 Task: Search one way flight ticket for 4 adults, 1 infant in seat and 1 infant on lap in premium economy from Sitka: Sitka Rocky Gutierrez Airport to Indianapolis: Indianapolis International Airport on 8-5-2023. Choice of flights is Delta. Number of bags: 5 checked bags. Price is upto 20000. Outbound departure time preference is 18:30.
Action: Mouse moved to (329, 283)
Screenshot: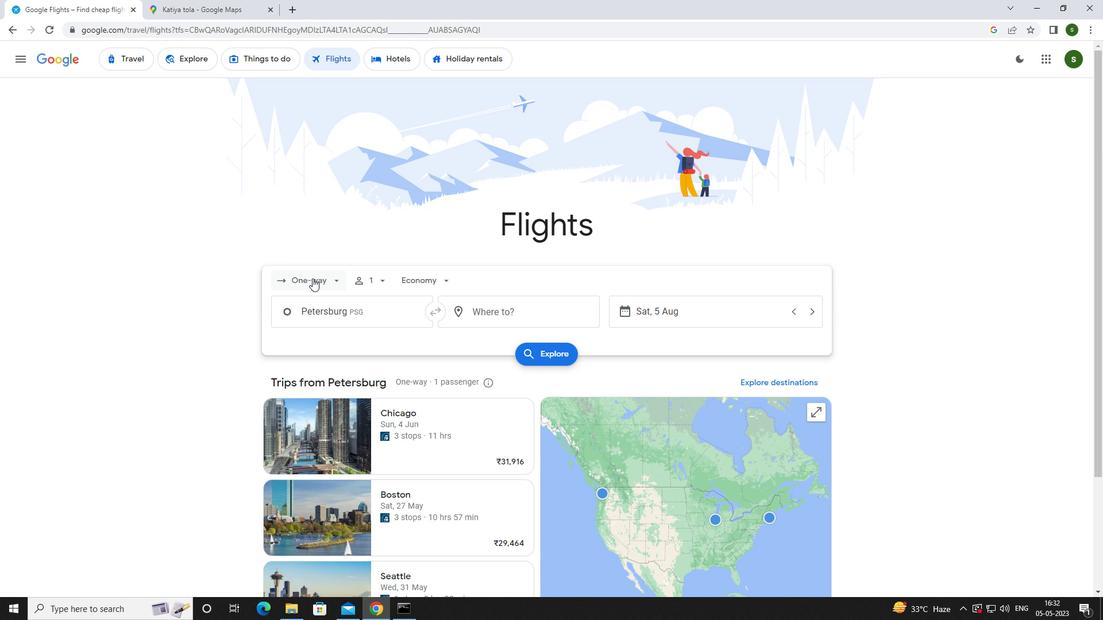 
Action: Mouse pressed left at (329, 283)
Screenshot: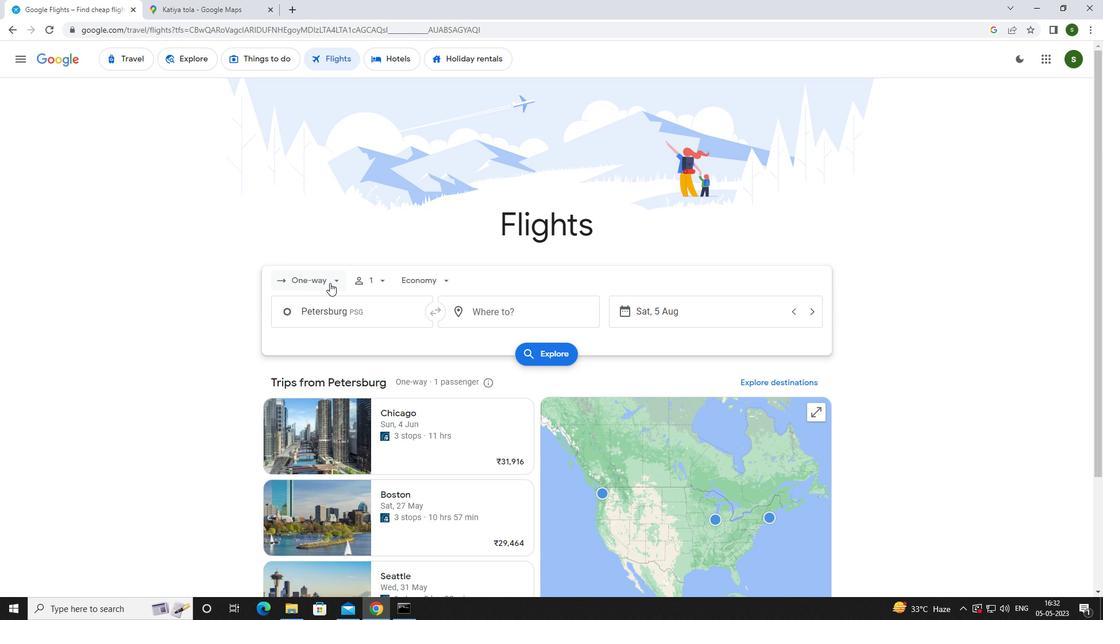 
Action: Mouse moved to (332, 330)
Screenshot: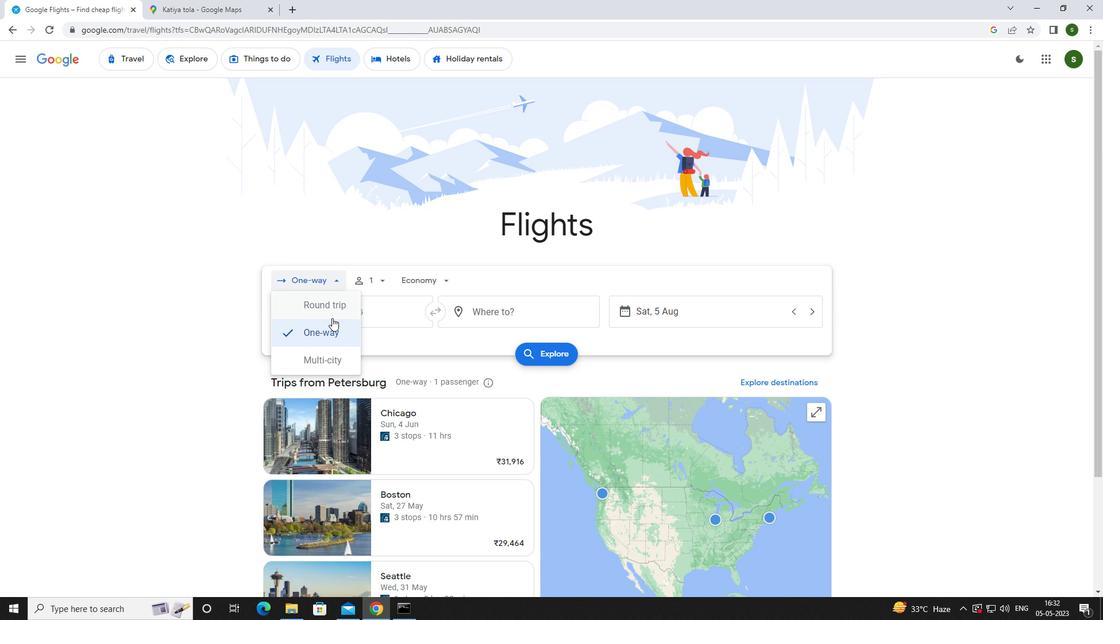 
Action: Mouse pressed left at (332, 330)
Screenshot: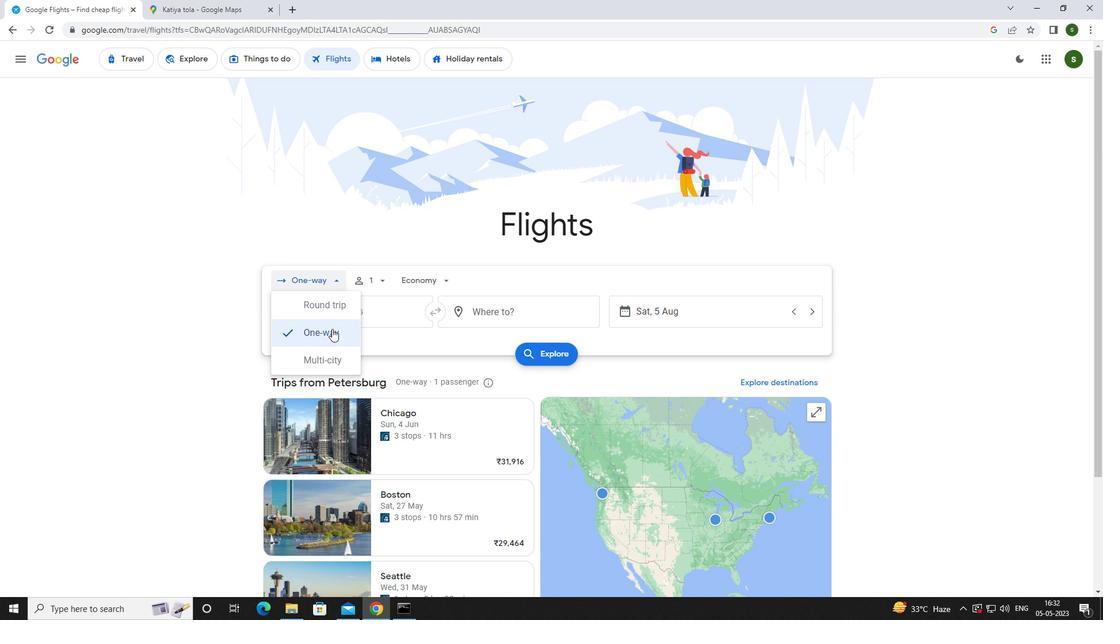
Action: Mouse moved to (378, 278)
Screenshot: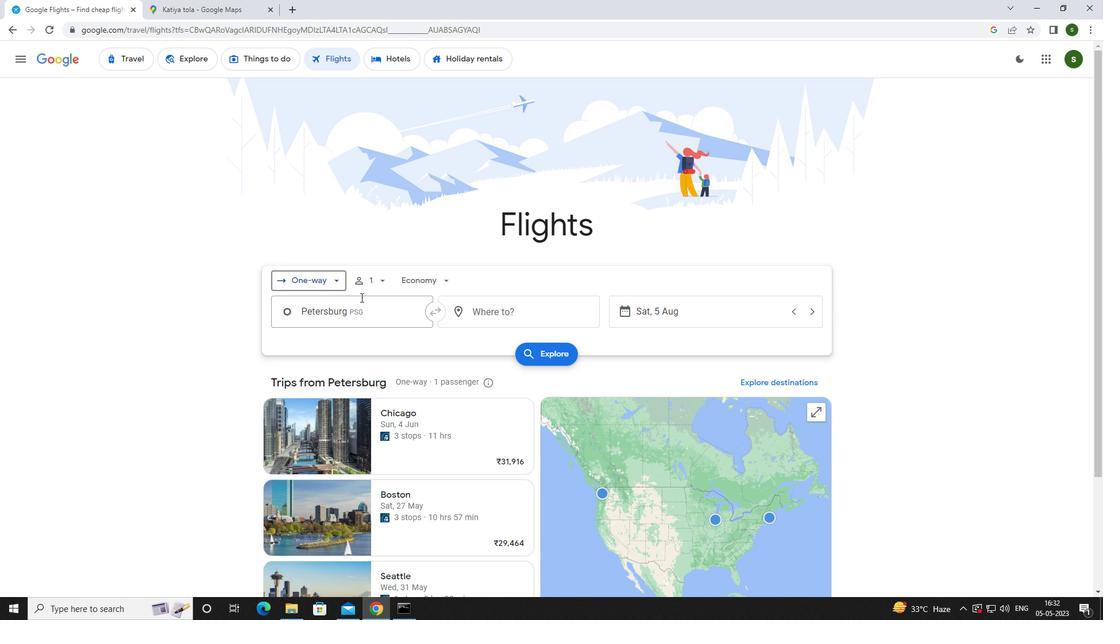 
Action: Mouse pressed left at (378, 278)
Screenshot: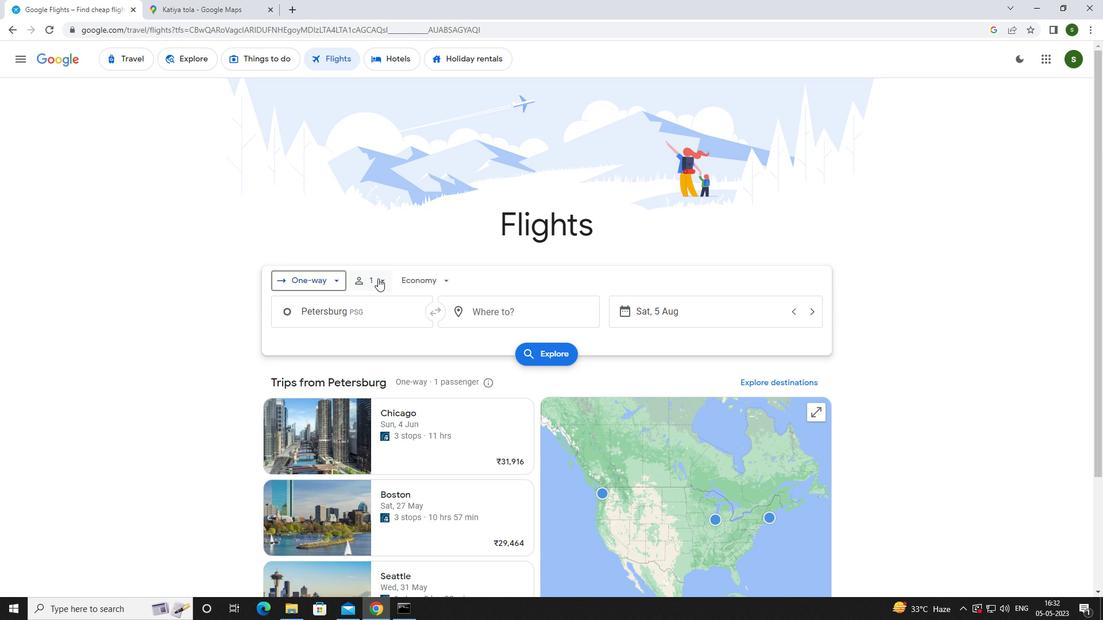 
Action: Mouse moved to (472, 306)
Screenshot: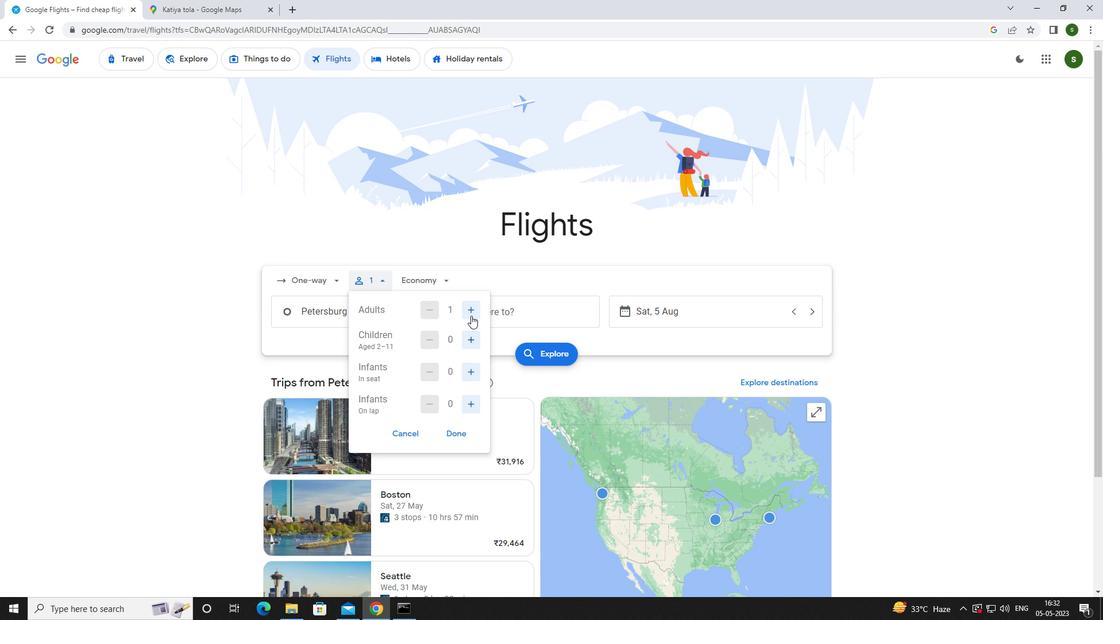 
Action: Mouse pressed left at (472, 306)
Screenshot: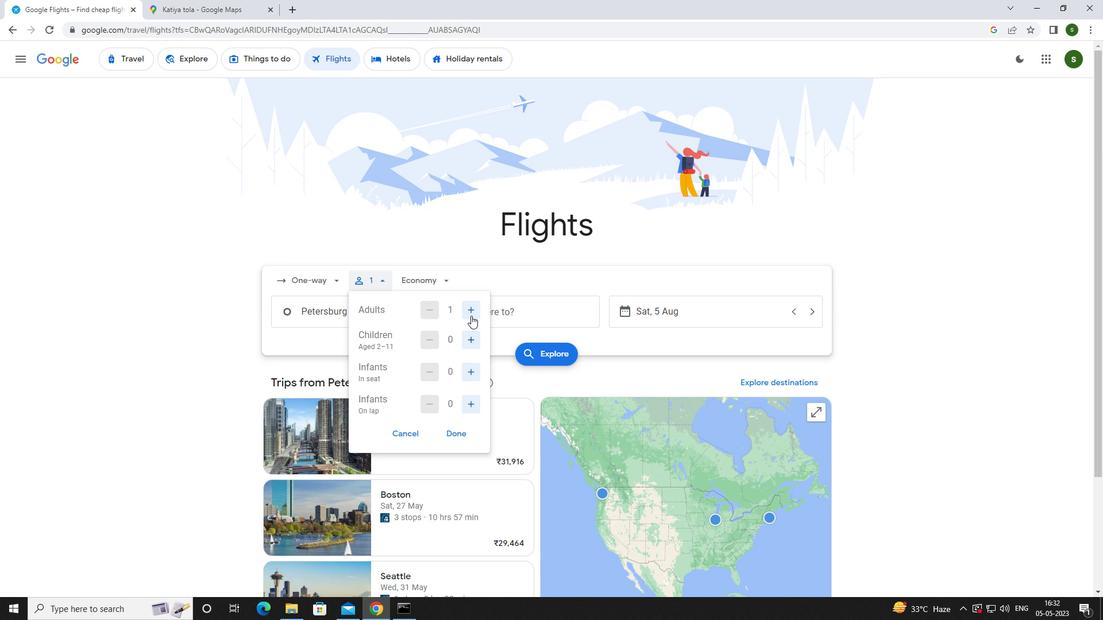 
Action: Mouse pressed left at (472, 306)
Screenshot: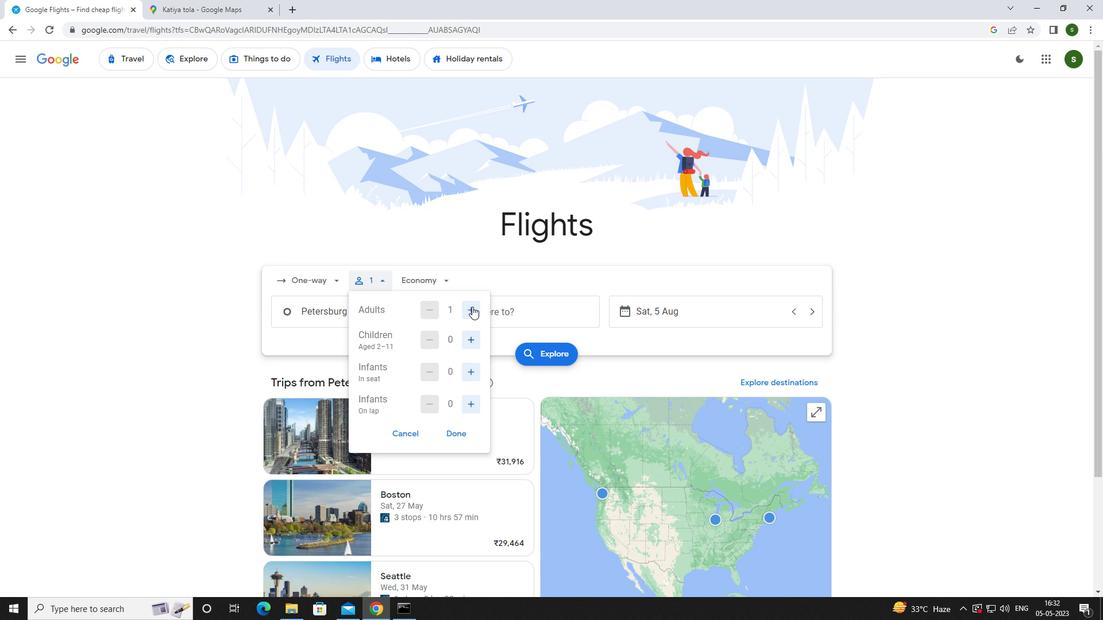 
Action: Mouse moved to (472, 306)
Screenshot: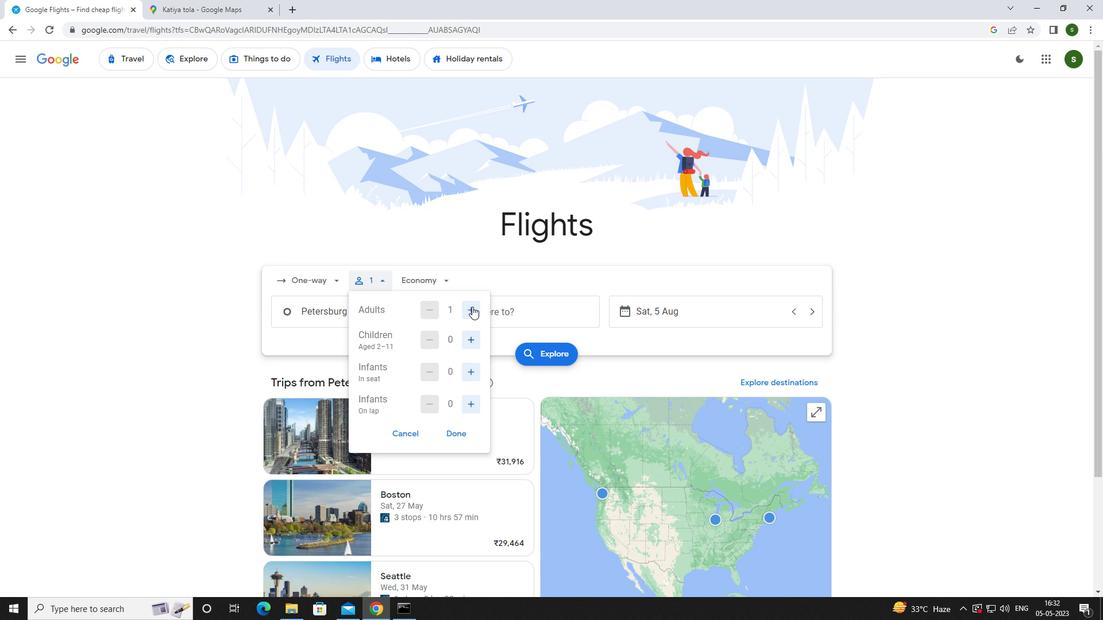 
Action: Mouse pressed left at (472, 306)
Screenshot: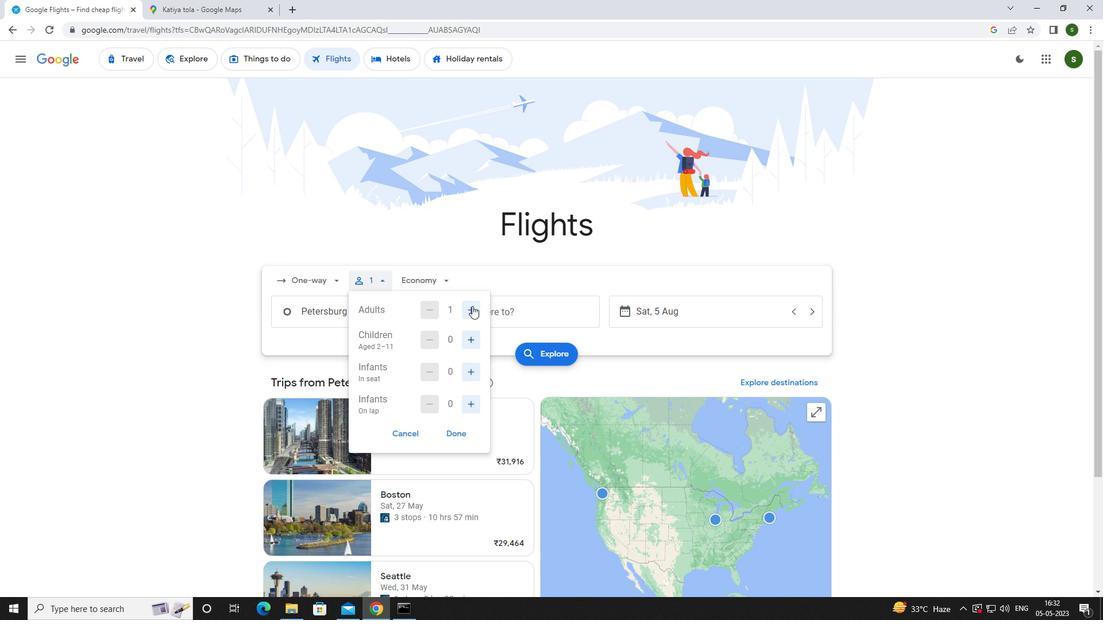 
Action: Mouse moved to (472, 377)
Screenshot: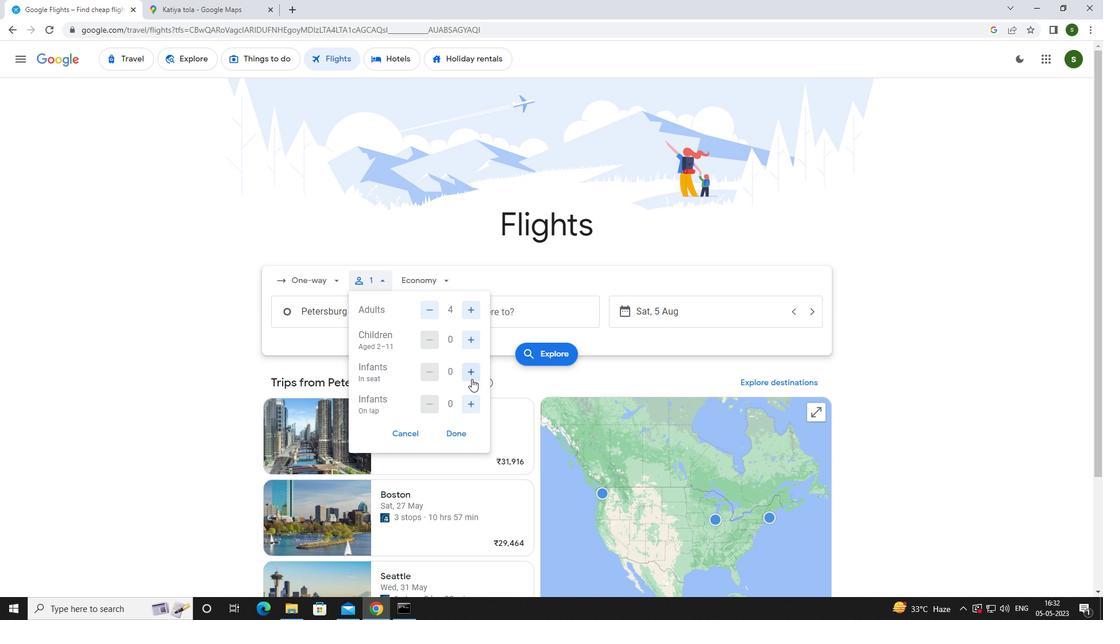 
Action: Mouse pressed left at (472, 377)
Screenshot: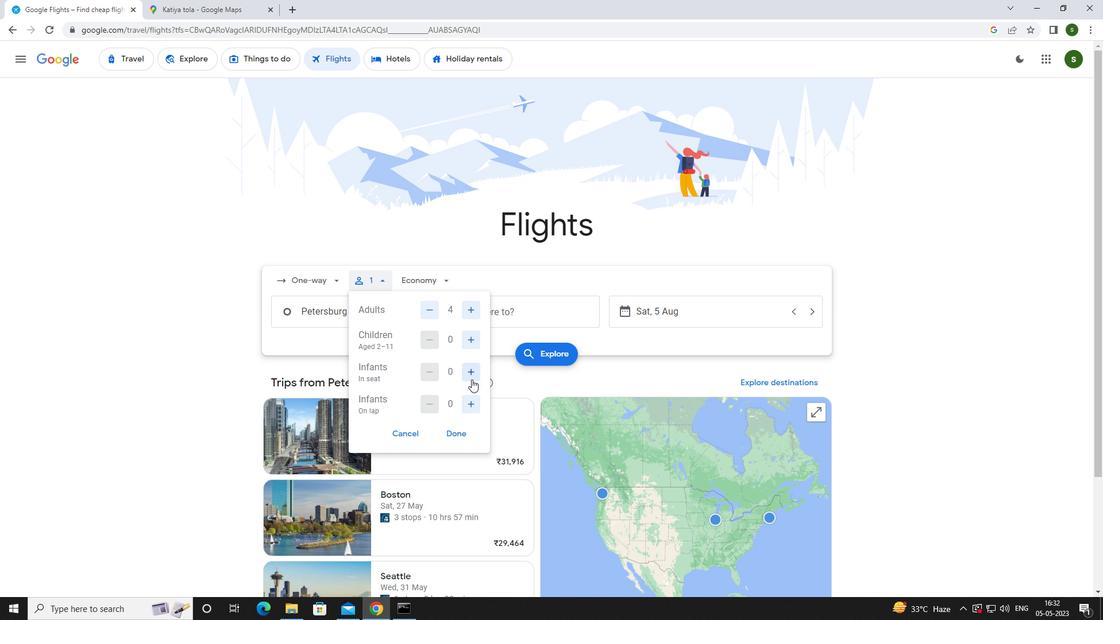 
Action: Mouse moved to (472, 409)
Screenshot: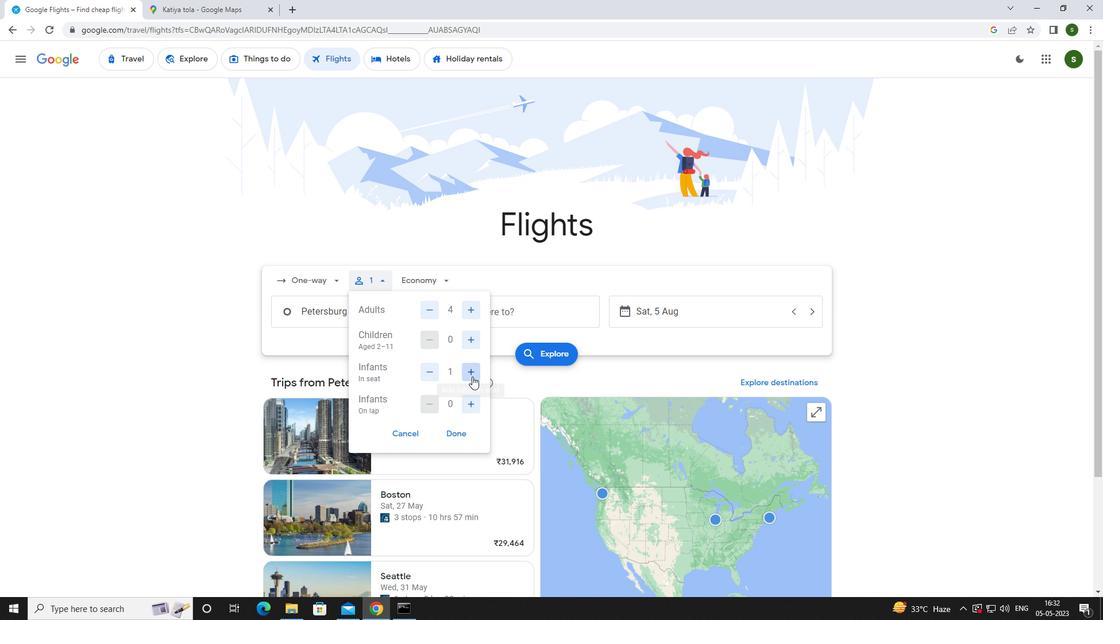 
Action: Mouse pressed left at (472, 409)
Screenshot: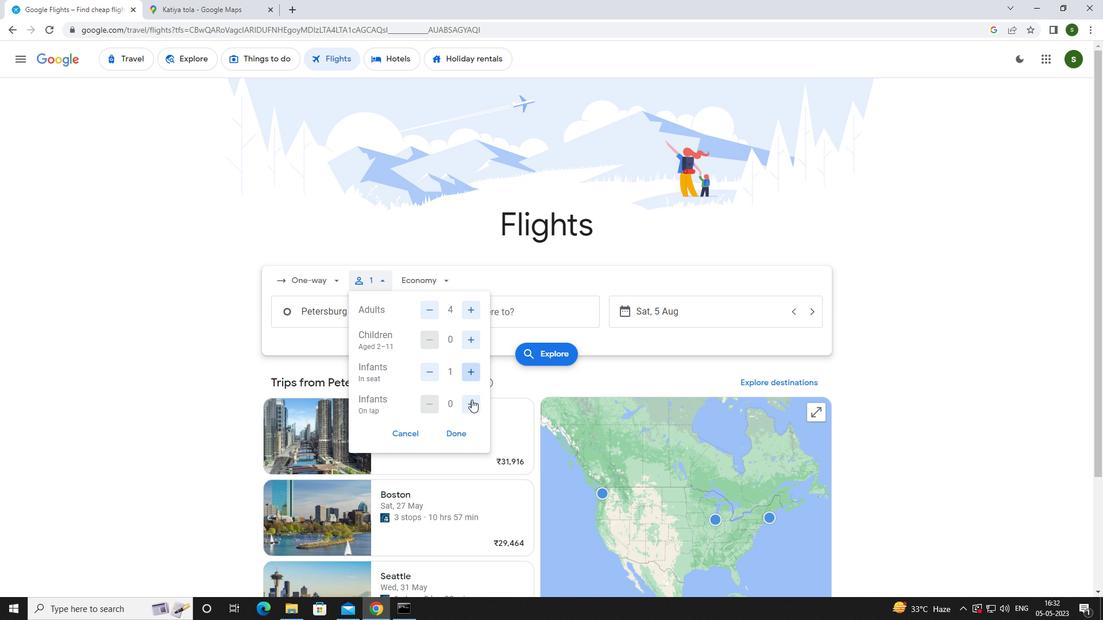 
Action: Mouse moved to (434, 279)
Screenshot: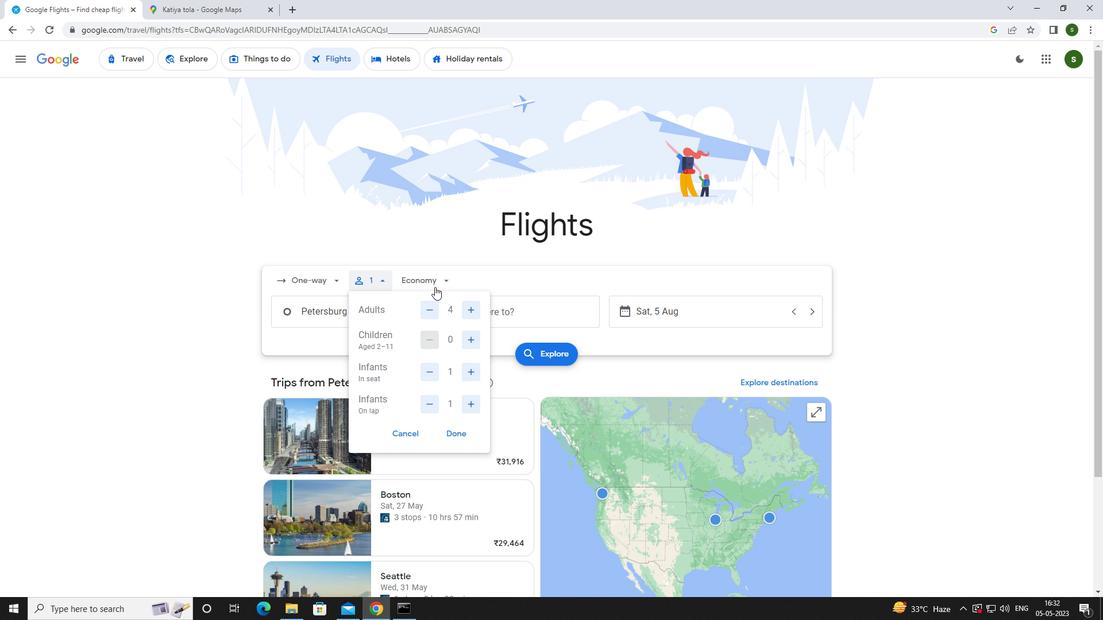 
Action: Mouse pressed left at (434, 279)
Screenshot: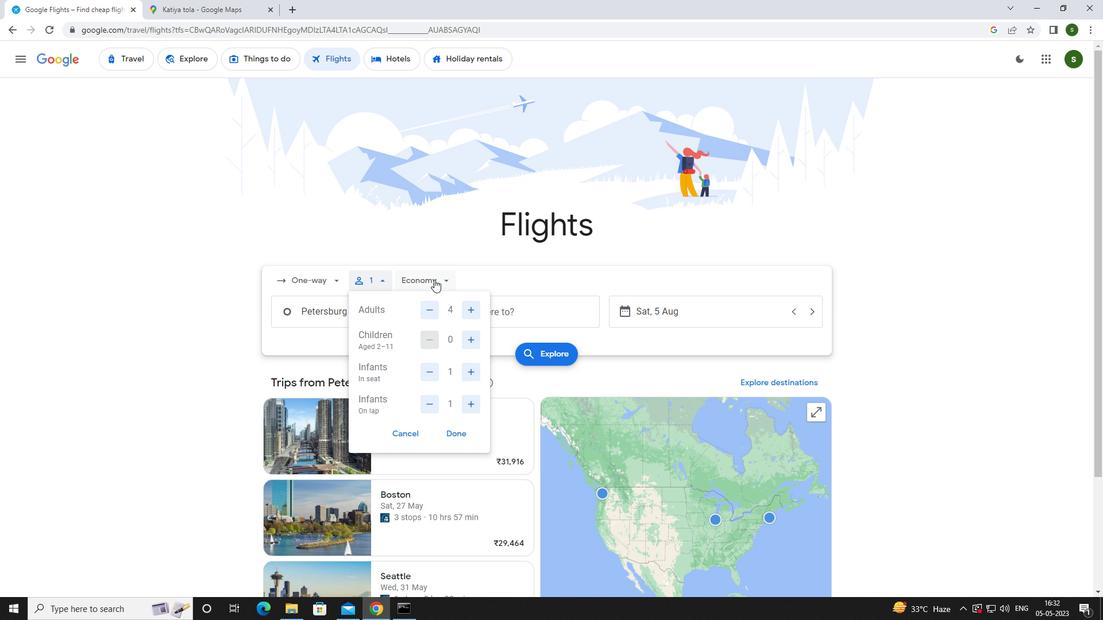 
Action: Mouse moved to (444, 325)
Screenshot: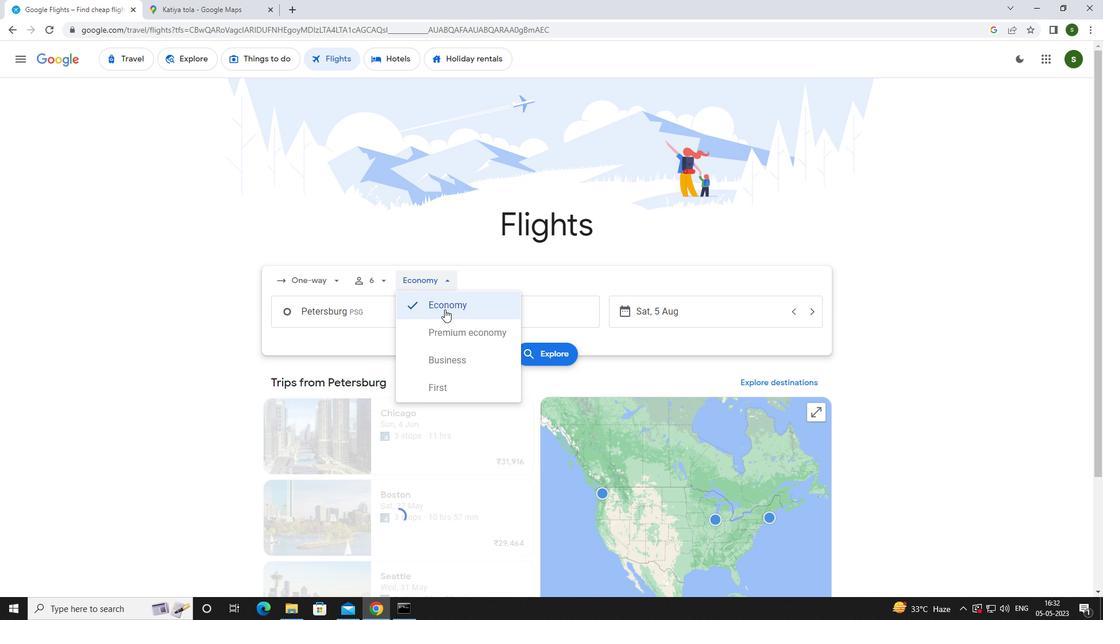 
Action: Mouse pressed left at (444, 325)
Screenshot: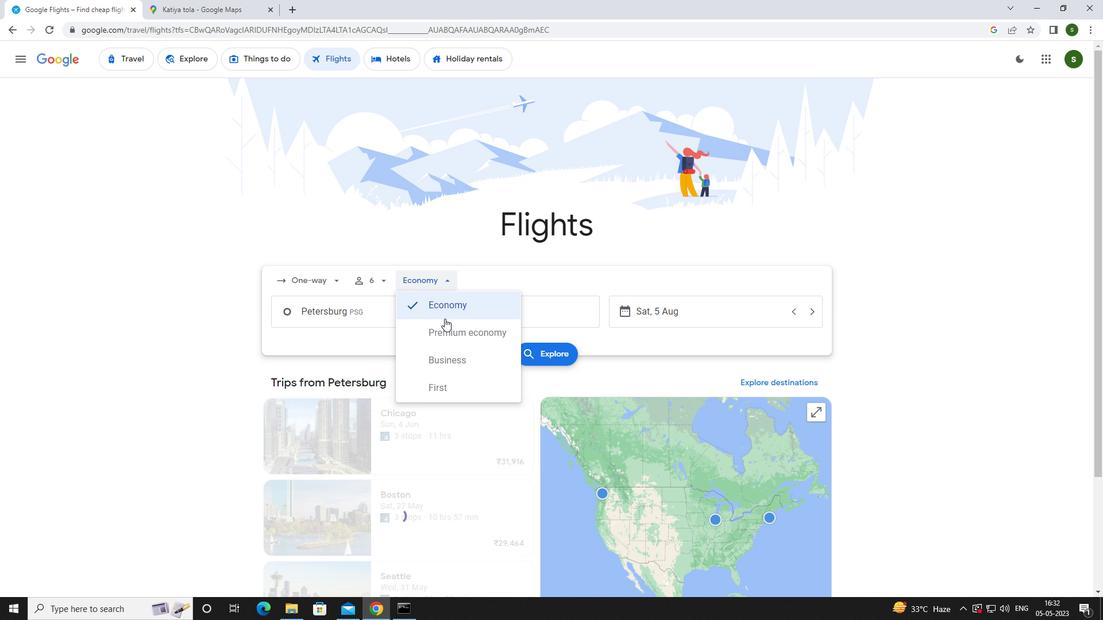 
Action: Mouse moved to (388, 312)
Screenshot: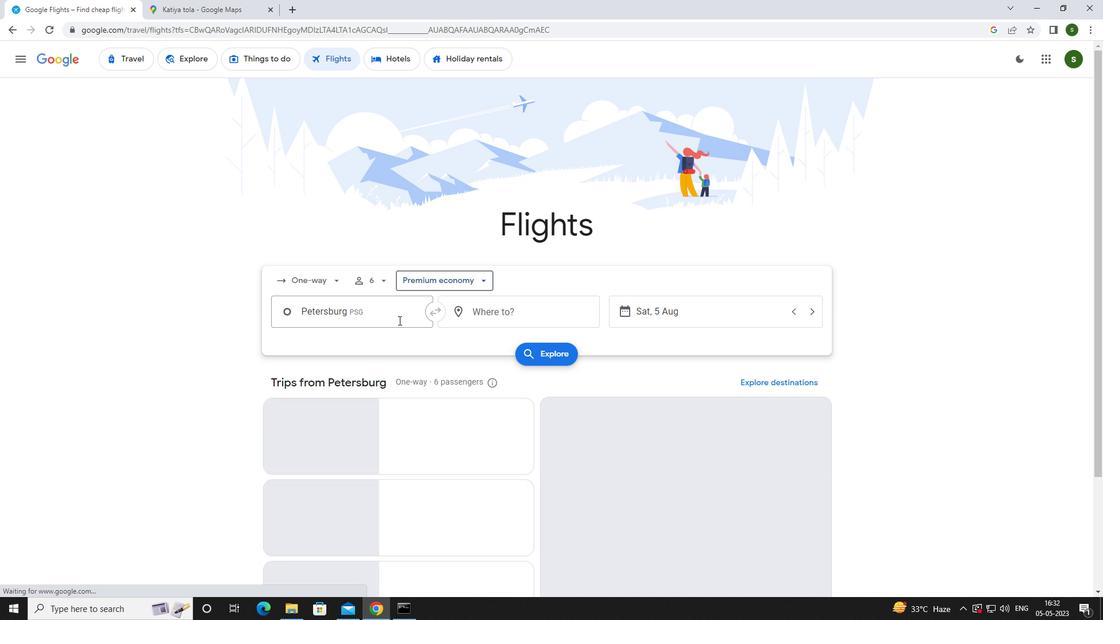 
Action: Mouse pressed left at (388, 312)
Screenshot: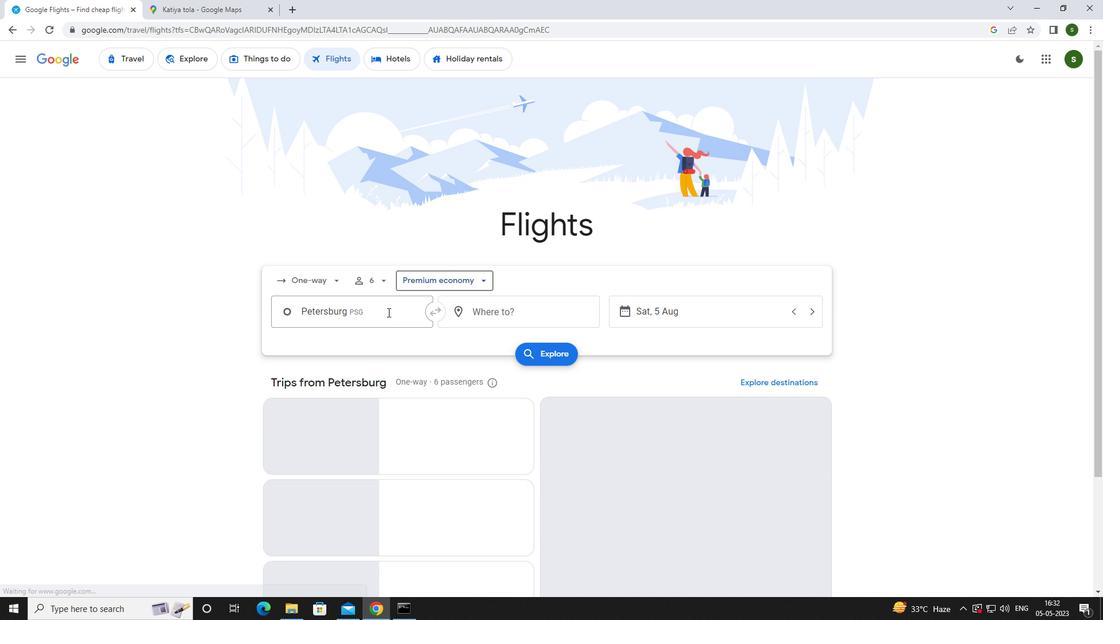 
Action: Key pressed <Key.caps_lock>s<Key.caps_lock>itka<Key.space>
Screenshot: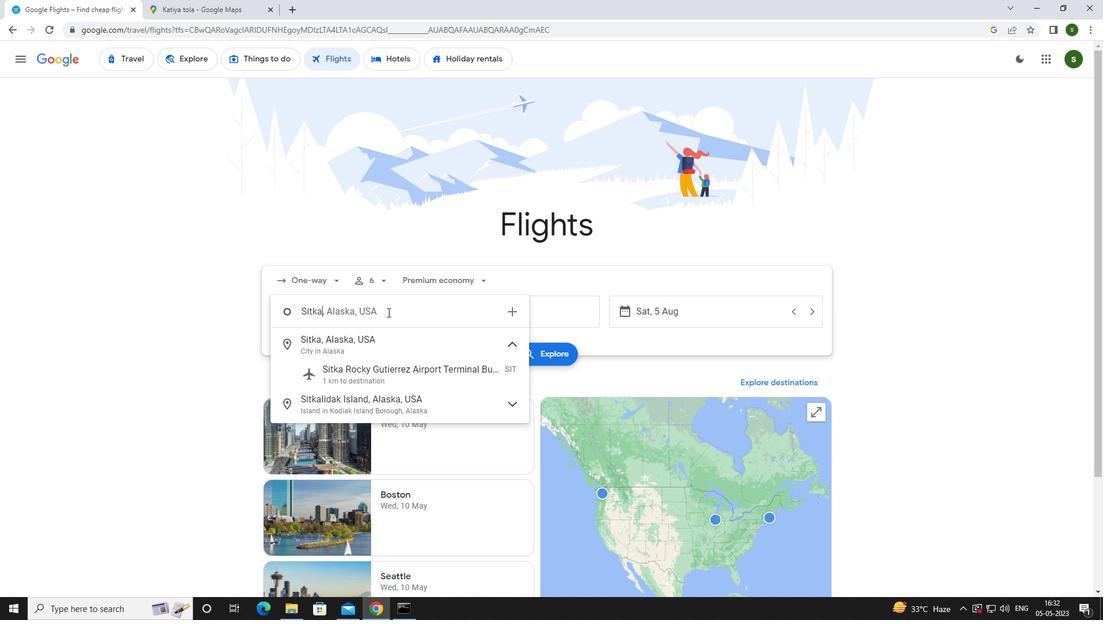 
Action: Mouse moved to (386, 370)
Screenshot: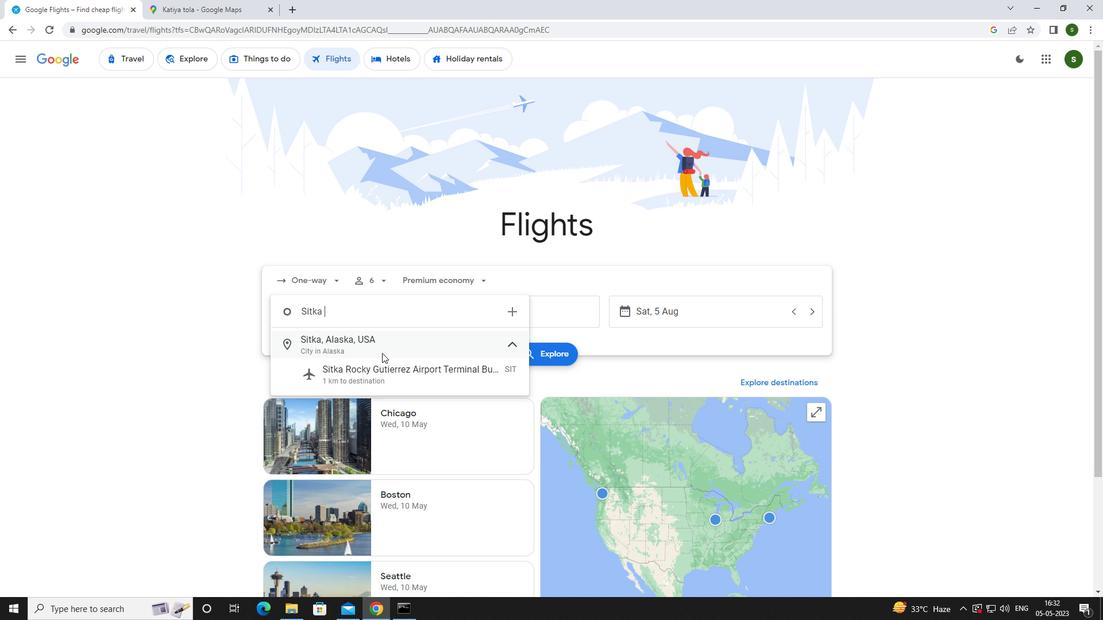 
Action: Mouse pressed left at (386, 370)
Screenshot: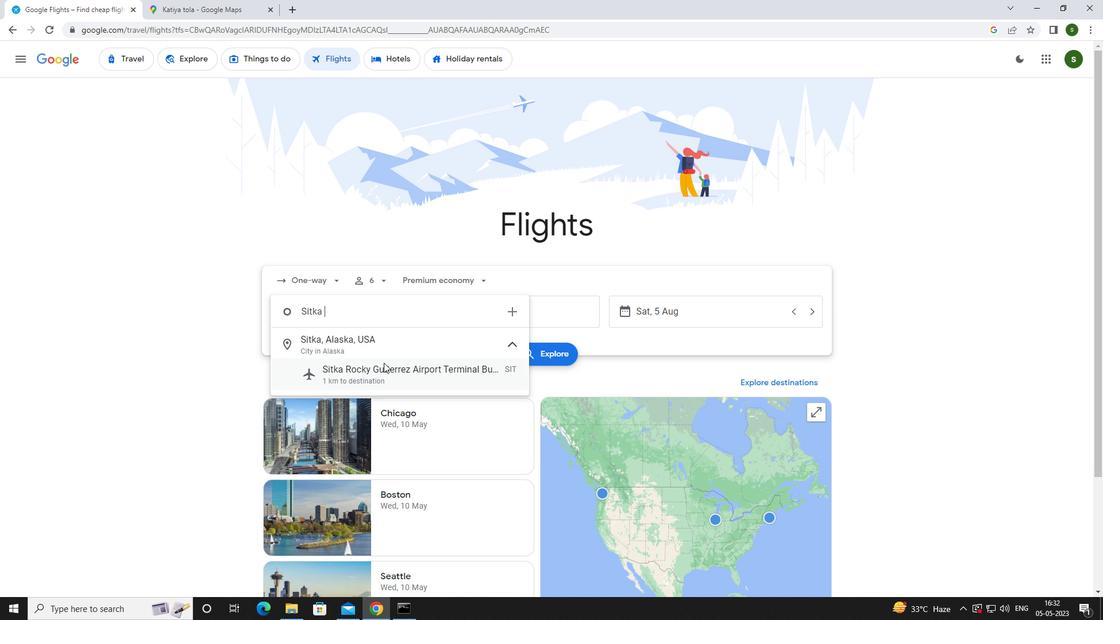 
Action: Mouse moved to (505, 316)
Screenshot: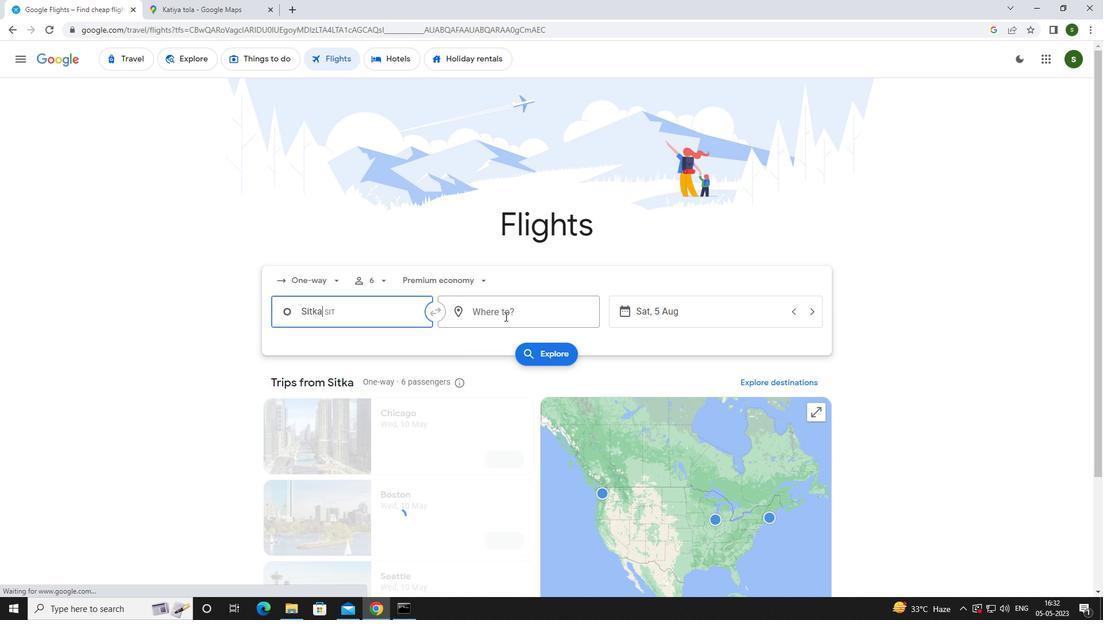 
Action: Mouse pressed left at (505, 316)
Screenshot: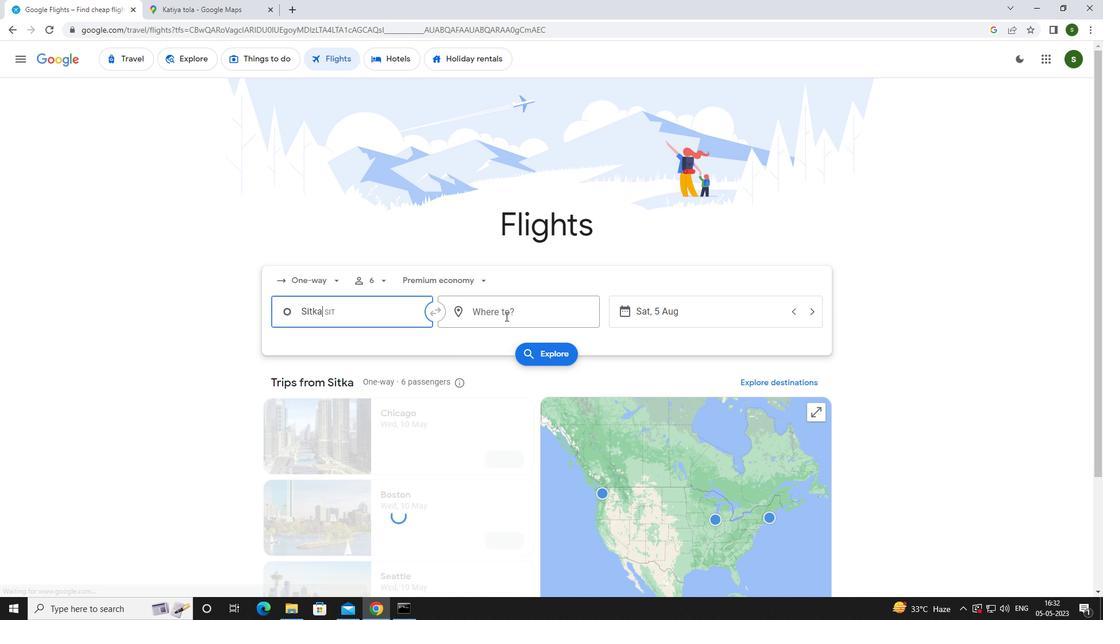 
Action: Mouse moved to (489, 321)
Screenshot: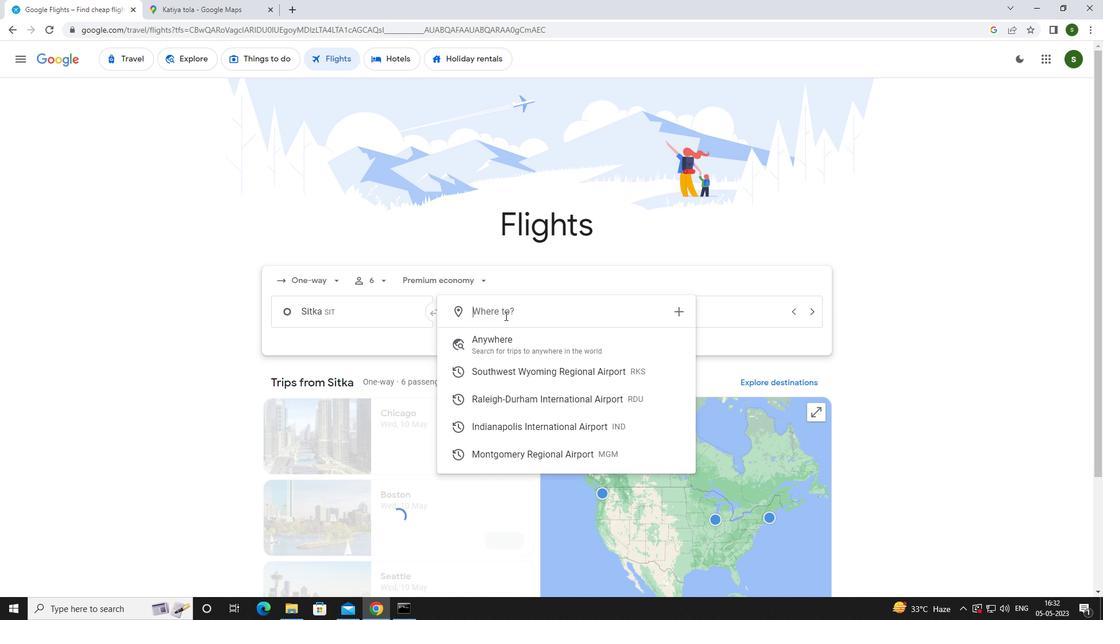 
Action: Key pressed <Key.caps_lock>i<Key.caps_lock>ndianapolis
Screenshot: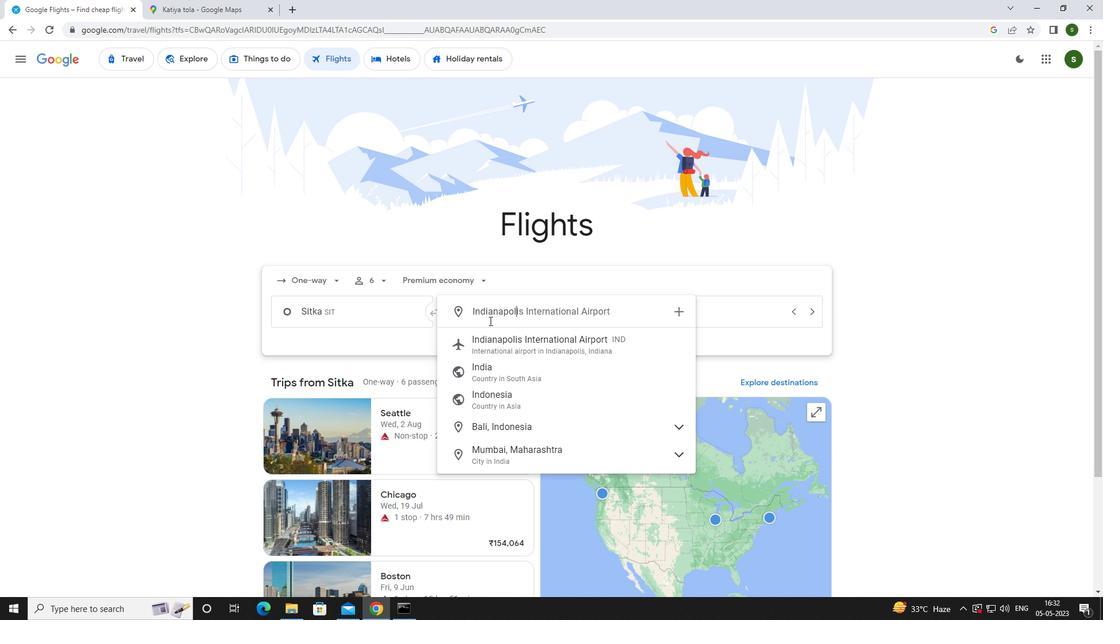 
Action: Mouse moved to (516, 364)
Screenshot: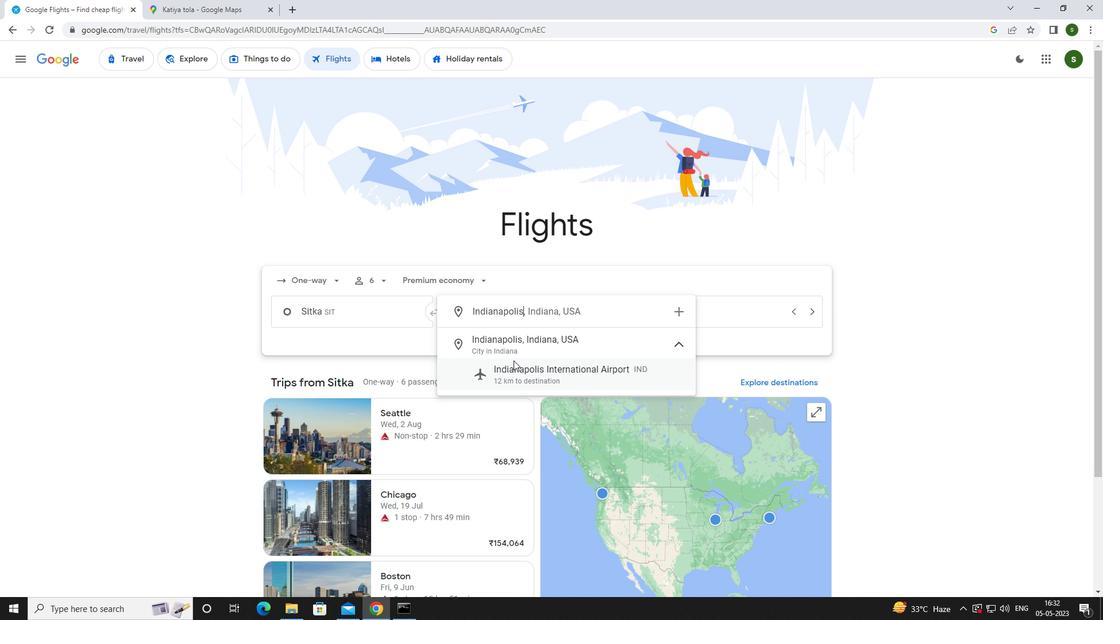 
Action: Mouse pressed left at (516, 364)
Screenshot: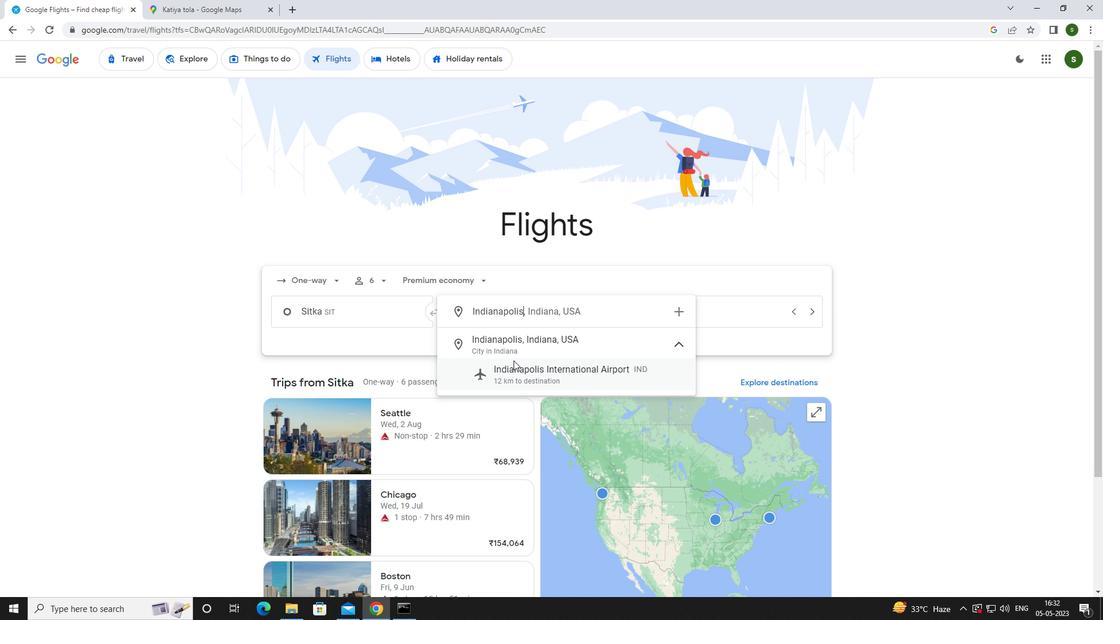 
Action: Mouse moved to (698, 310)
Screenshot: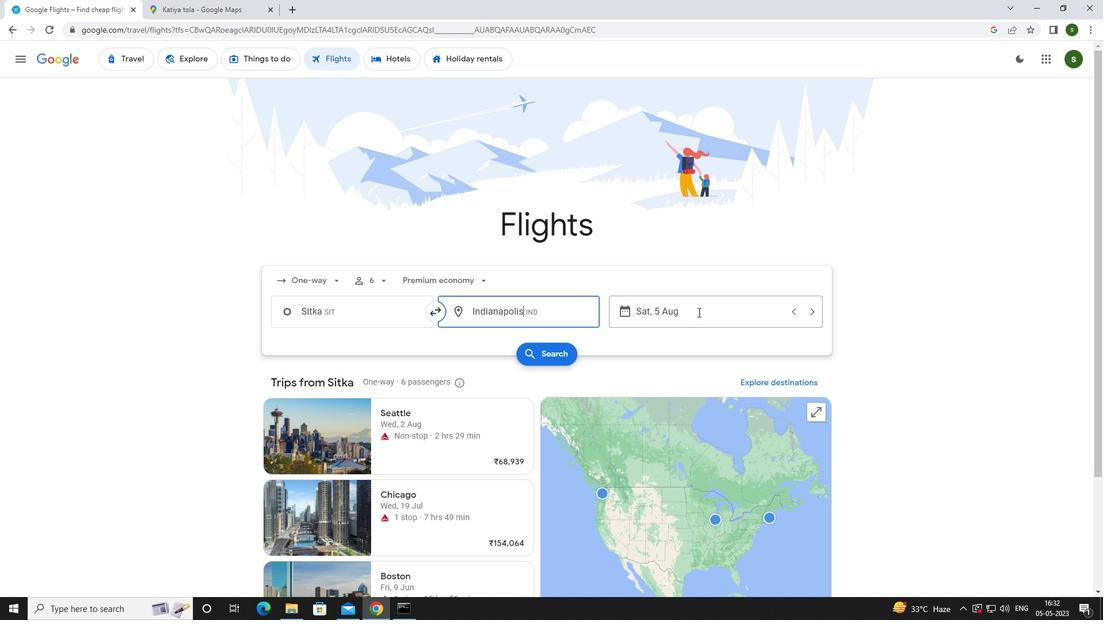 
Action: Mouse pressed left at (698, 310)
Screenshot: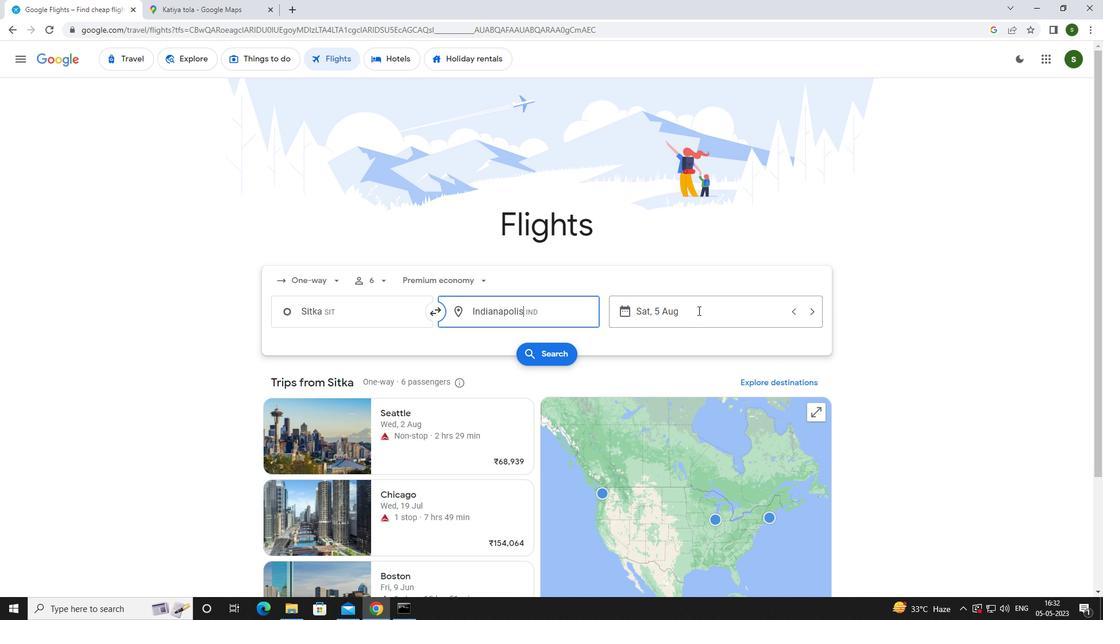 
Action: Mouse moved to (569, 395)
Screenshot: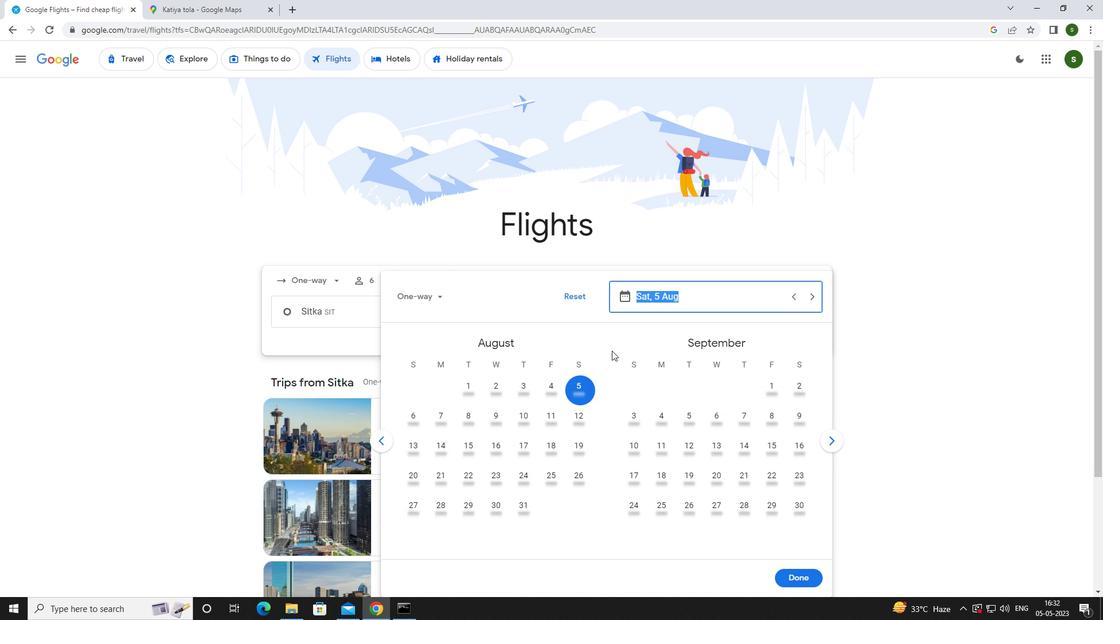 
Action: Mouse pressed left at (569, 395)
Screenshot: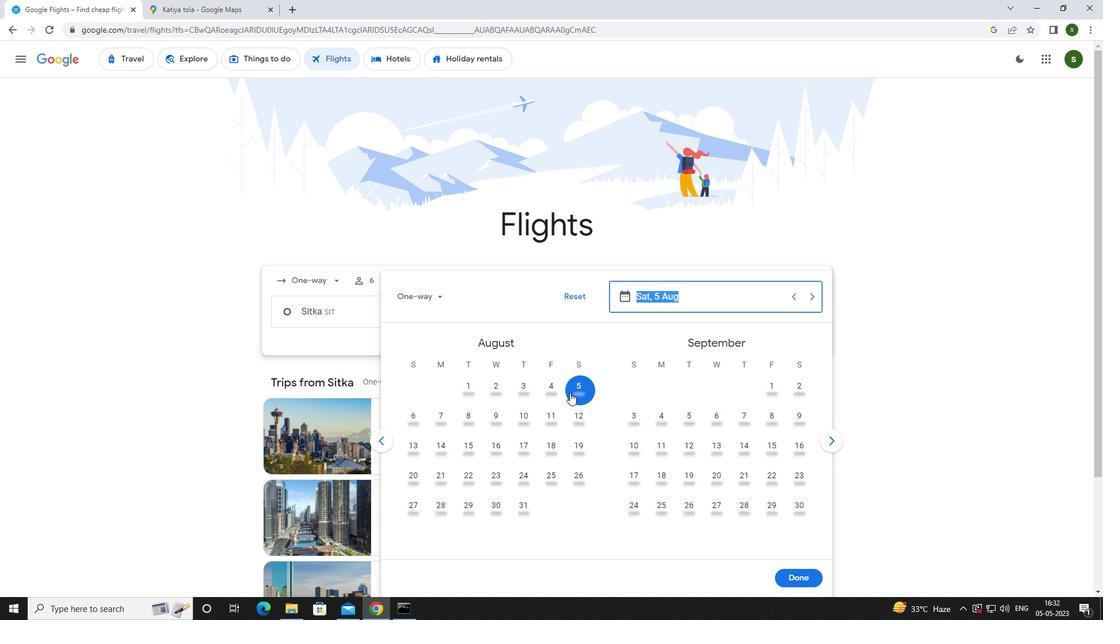 
Action: Mouse moved to (803, 576)
Screenshot: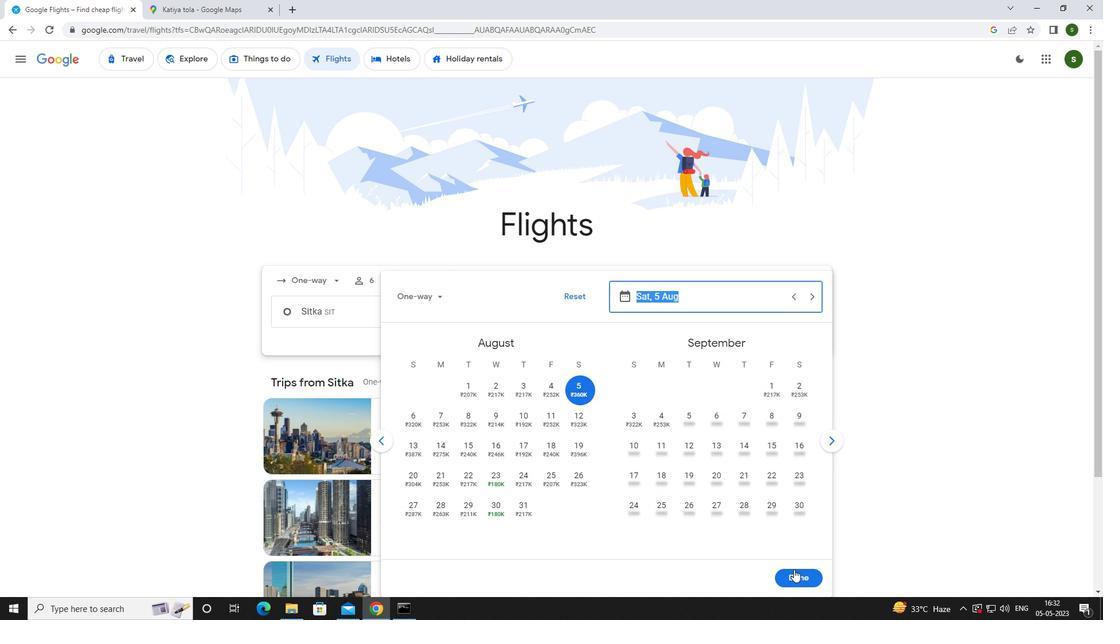 
Action: Mouse pressed left at (803, 576)
Screenshot: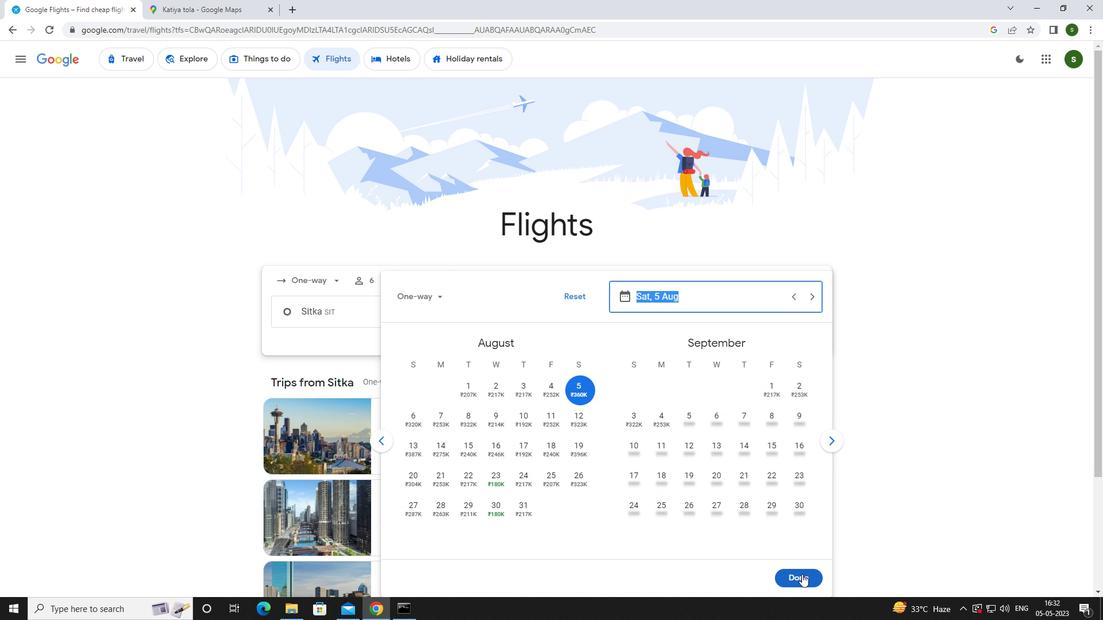 
Action: Mouse moved to (552, 351)
Screenshot: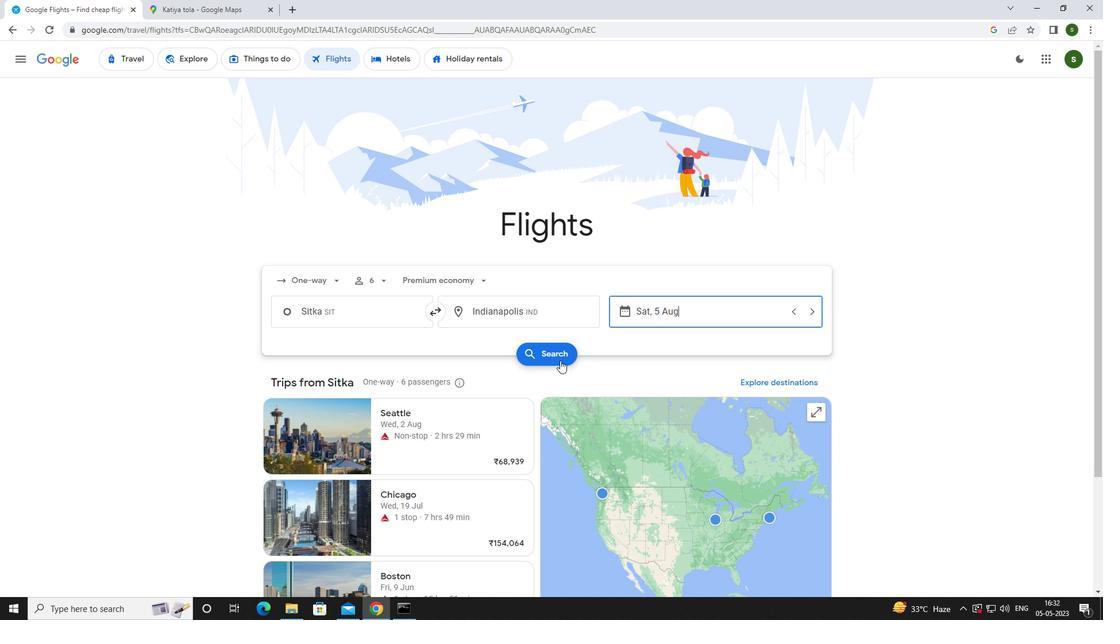 
Action: Mouse pressed left at (552, 351)
Screenshot: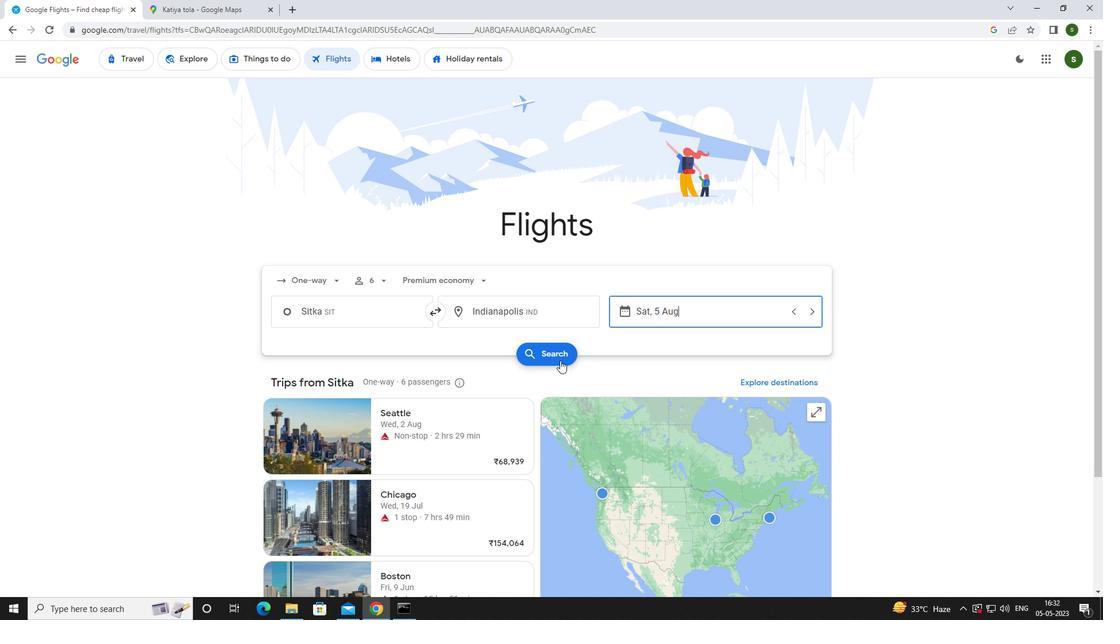 
Action: Mouse moved to (298, 158)
Screenshot: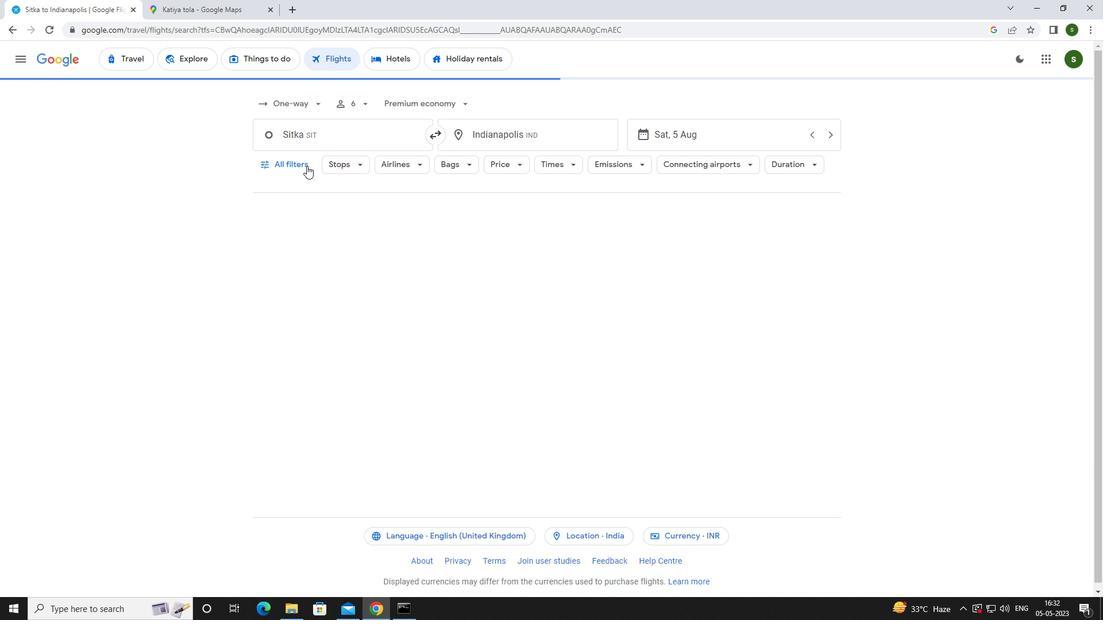
Action: Mouse pressed left at (298, 158)
Screenshot: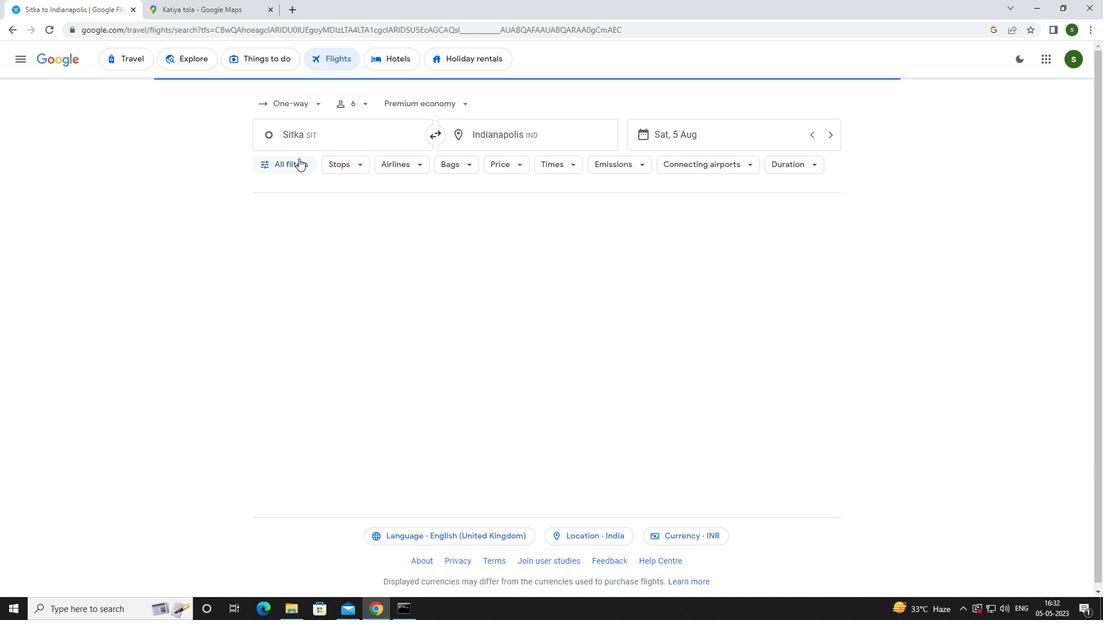 
Action: Mouse moved to (434, 406)
Screenshot: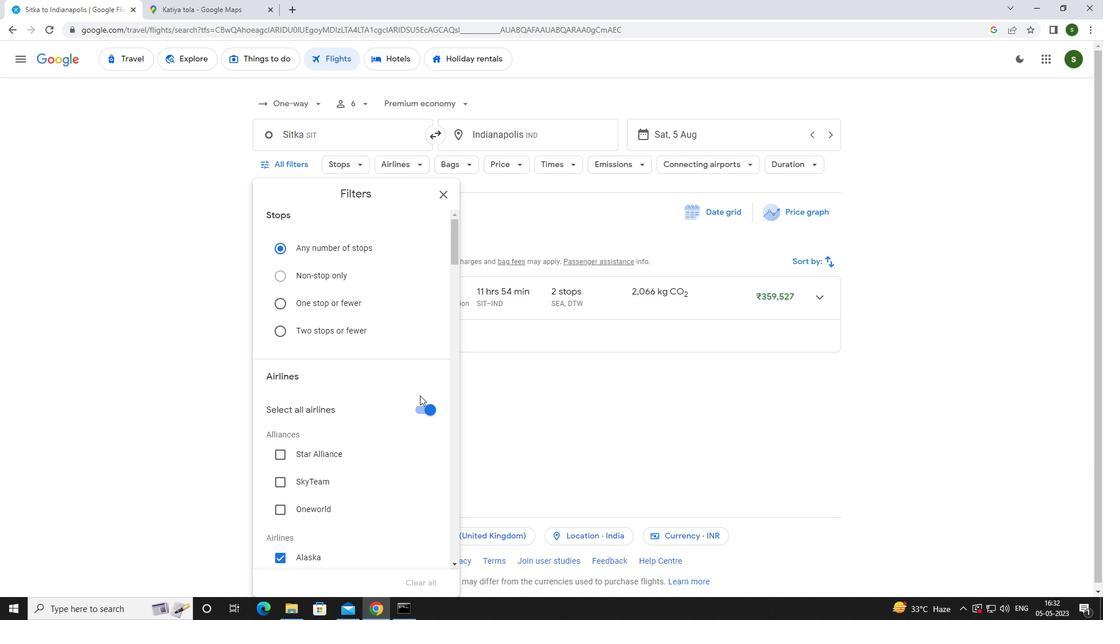 
Action: Mouse pressed left at (434, 406)
Screenshot: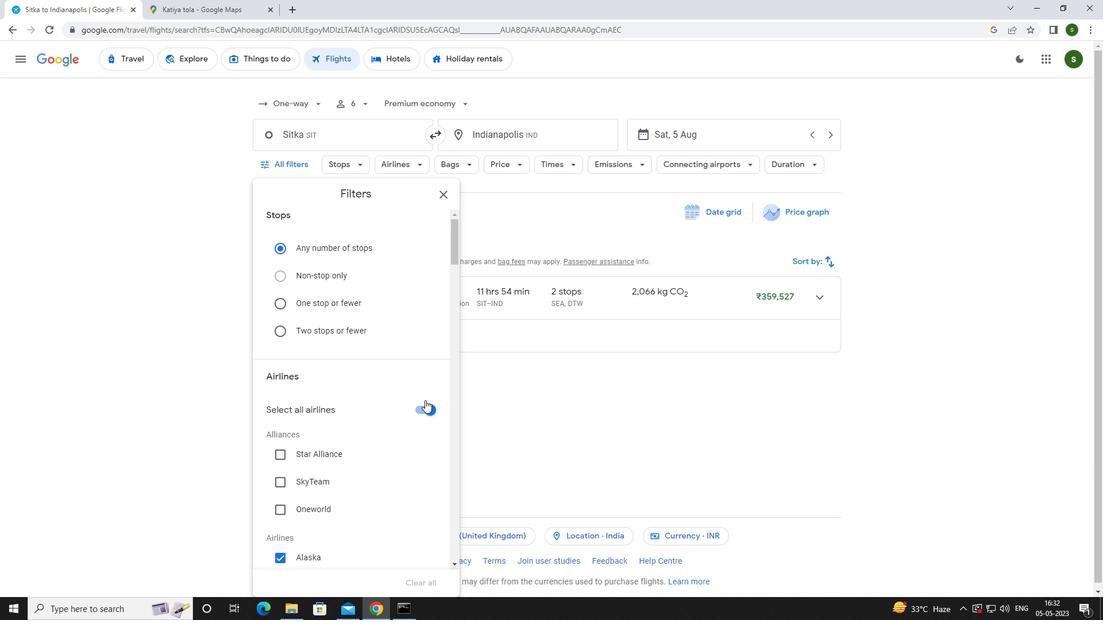 
Action: Mouse moved to (361, 372)
Screenshot: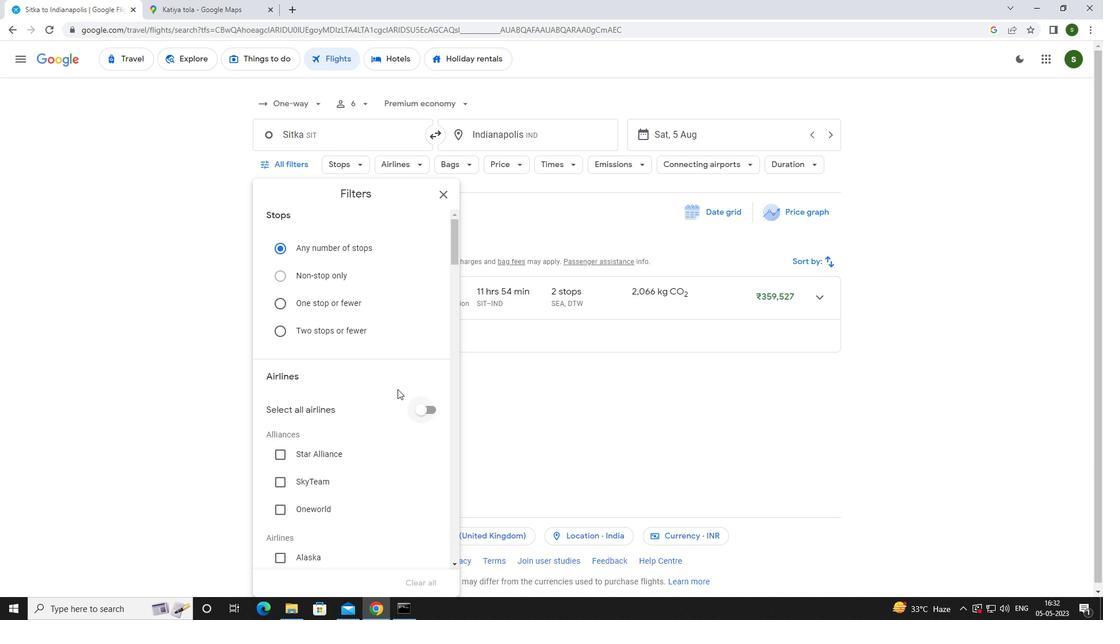 
Action: Mouse scrolled (361, 371) with delta (0, 0)
Screenshot: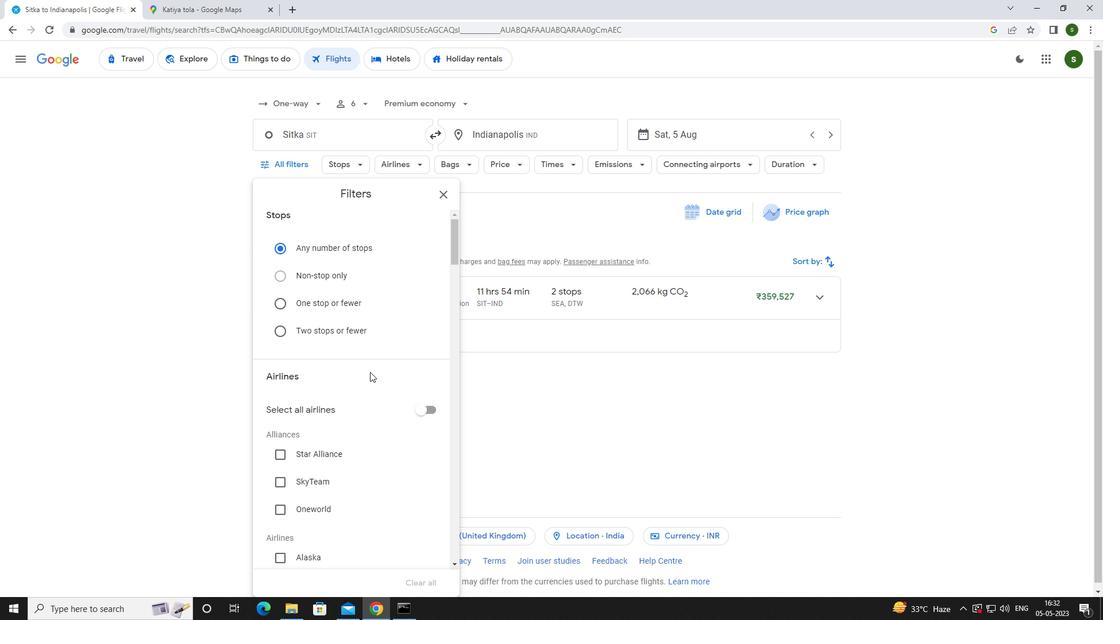 
Action: Mouse moved to (357, 372)
Screenshot: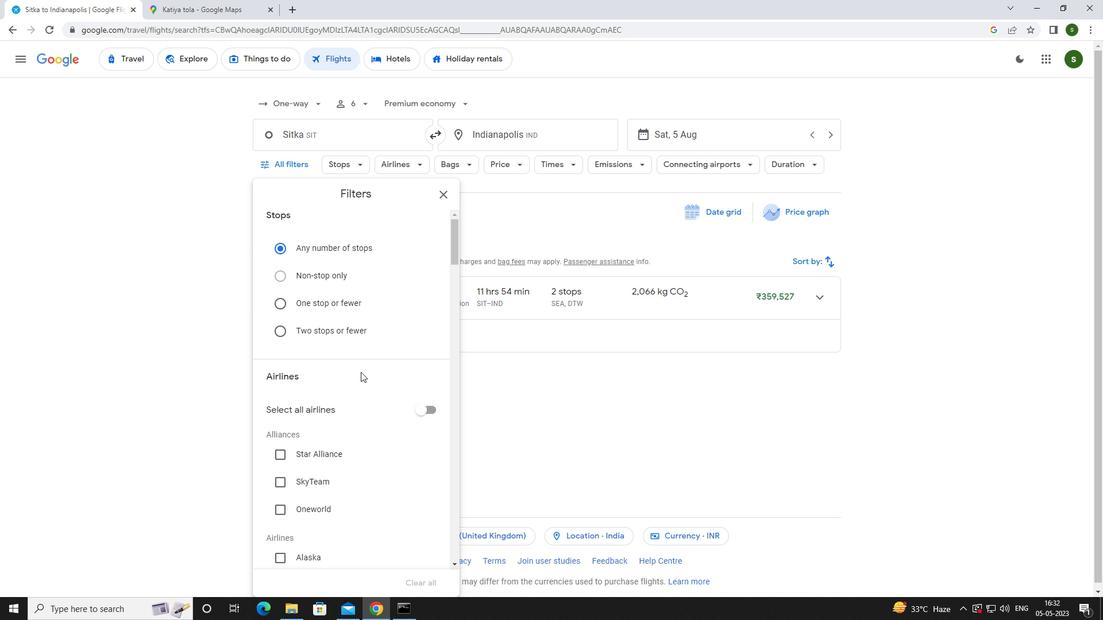 
Action: Mouse scrolled (357, 371) with delta (0, 0)
Screenshot: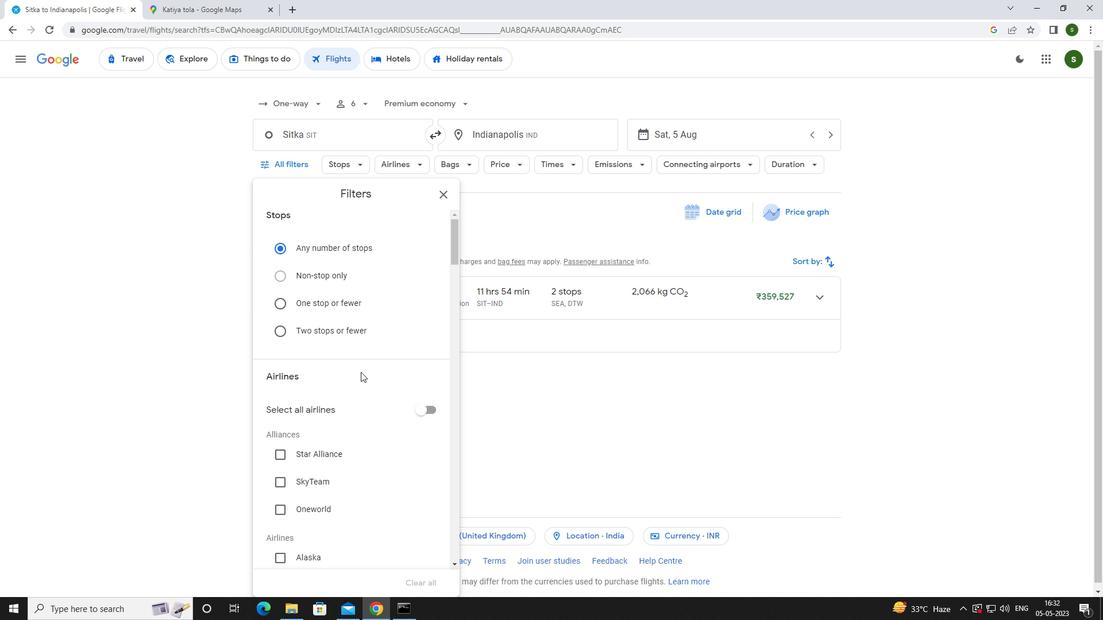 
Action: Mouse moved to (356, 373)
Screenshot: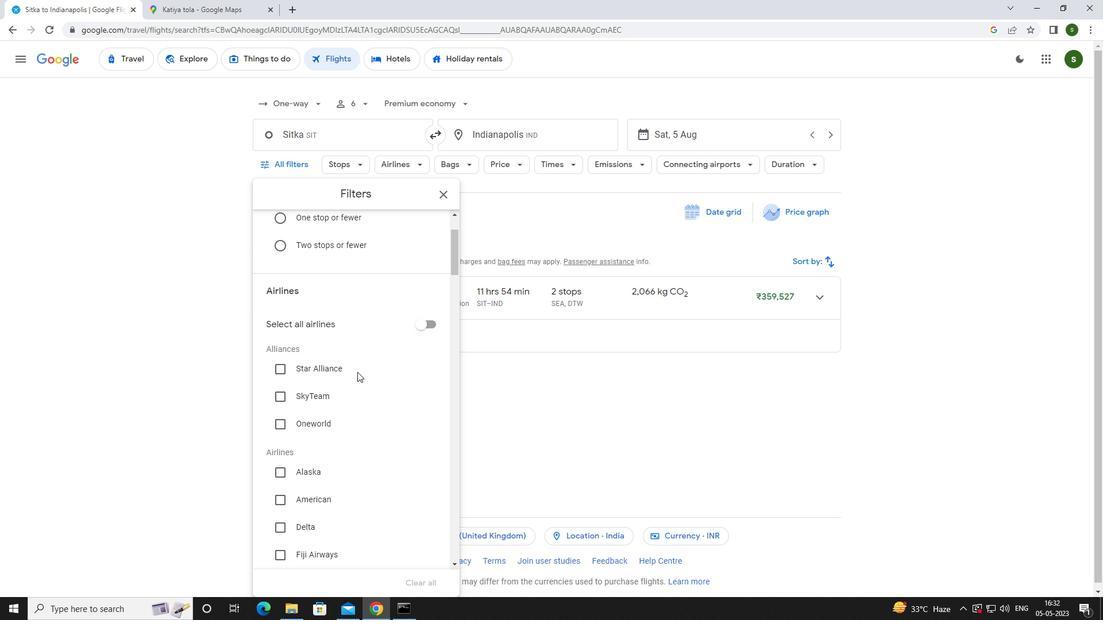 
Action: Mouse scrolled (356, 372) with delta (0, 0)
Screenshot: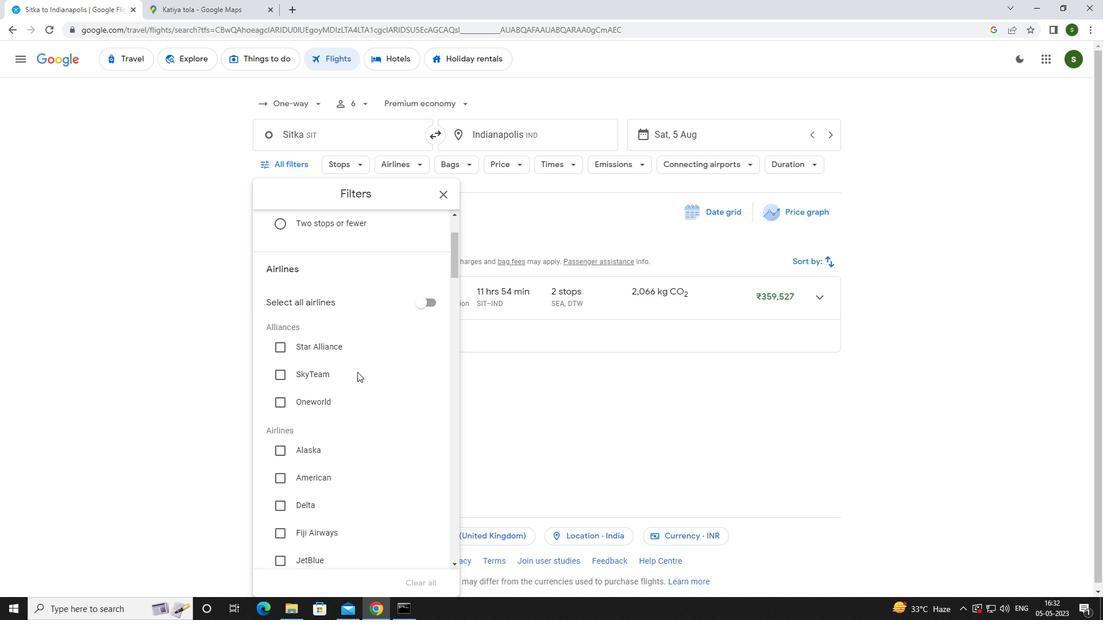 
Action: Mouse moved to (309, 434)
Screenshot: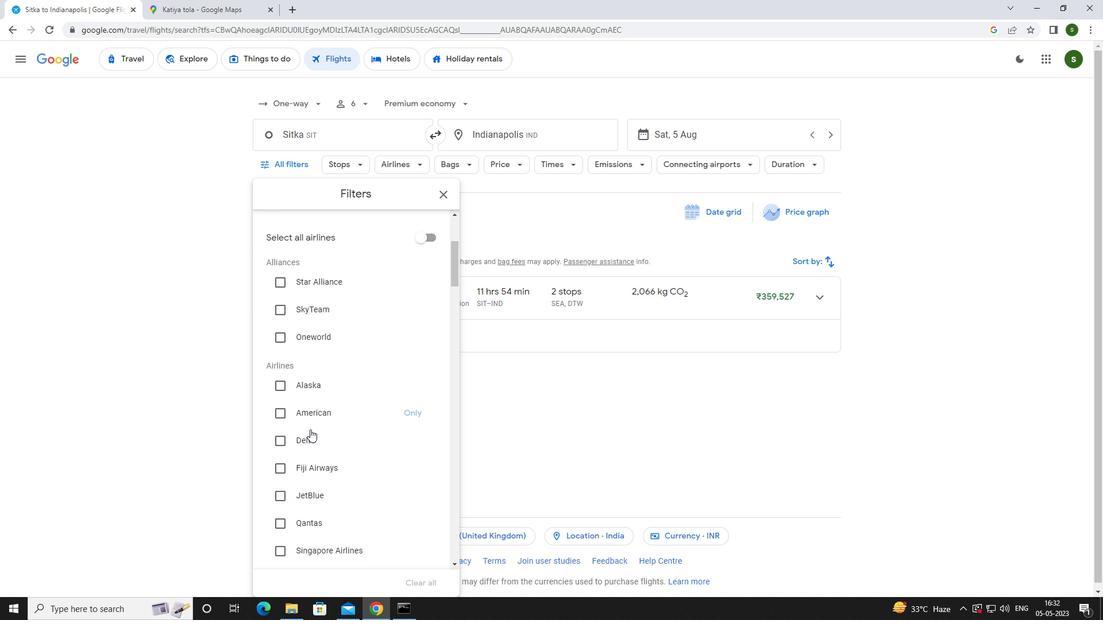 
Action: Mouse pressed left at (309, 434)
Screenshot: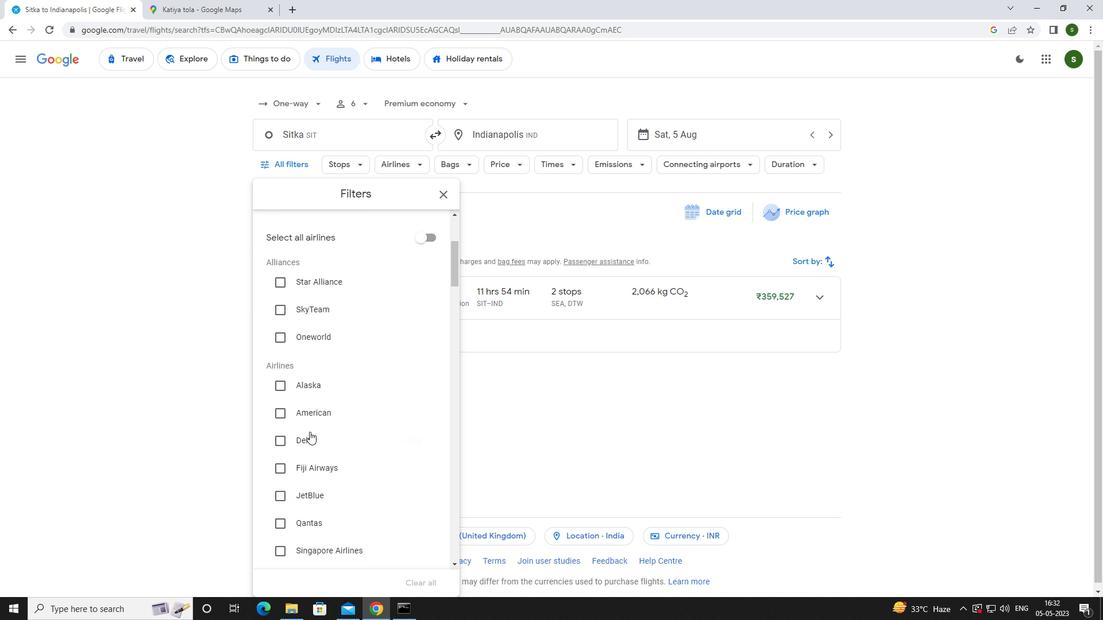 
Action: Mouse moved to (308, 435)
Screenshot: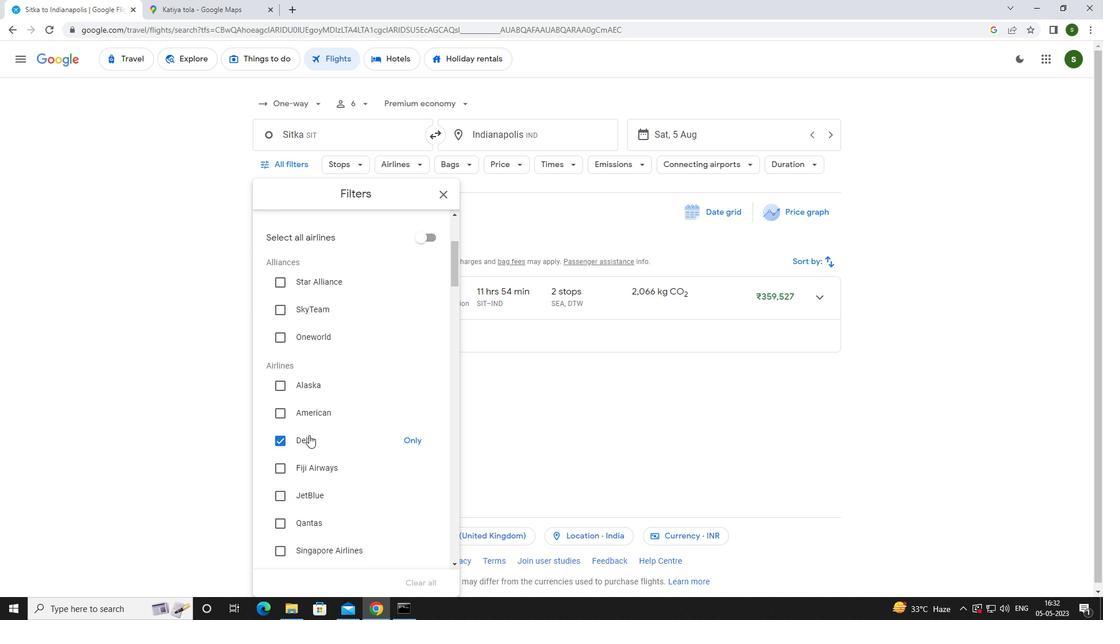 
Action: Mouse scrolled (308, 435) with delta (0, 0)
Screenshot: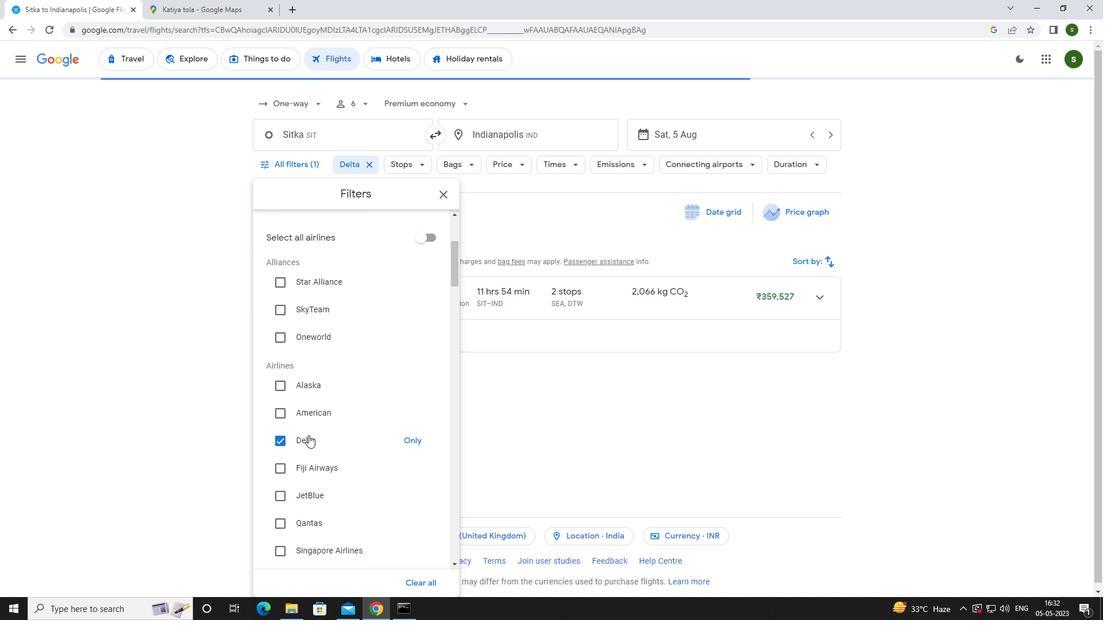 
Action: Mouse scrolled (308, 435) with delta (0, 0)
Screenshot: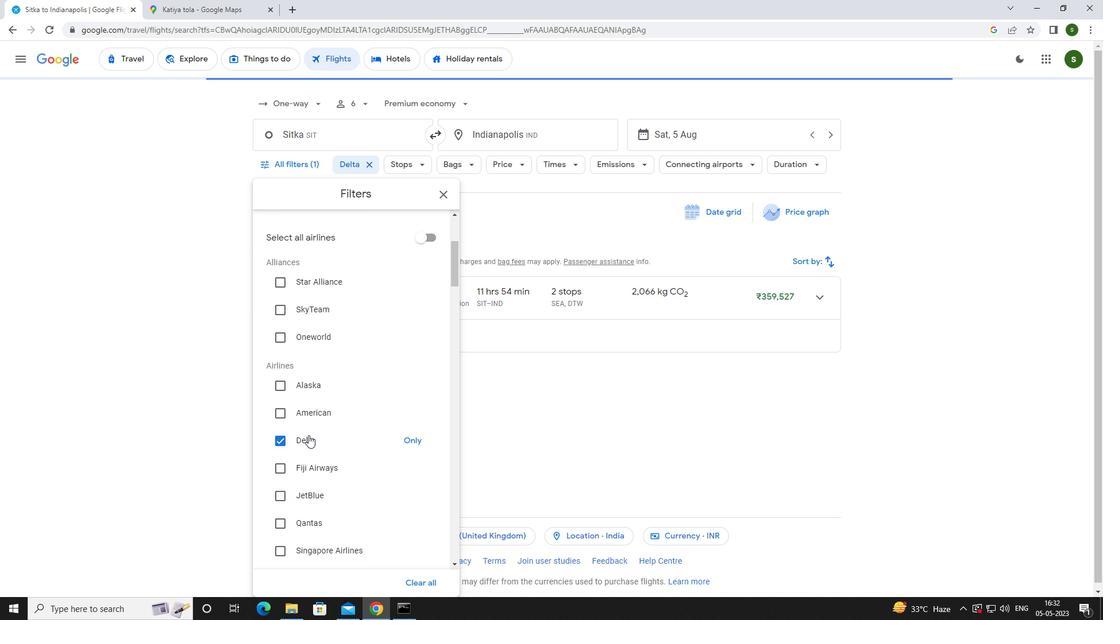 
Action: Mouse scrolled (308, 435) with delta (0, 0)
Screenshot: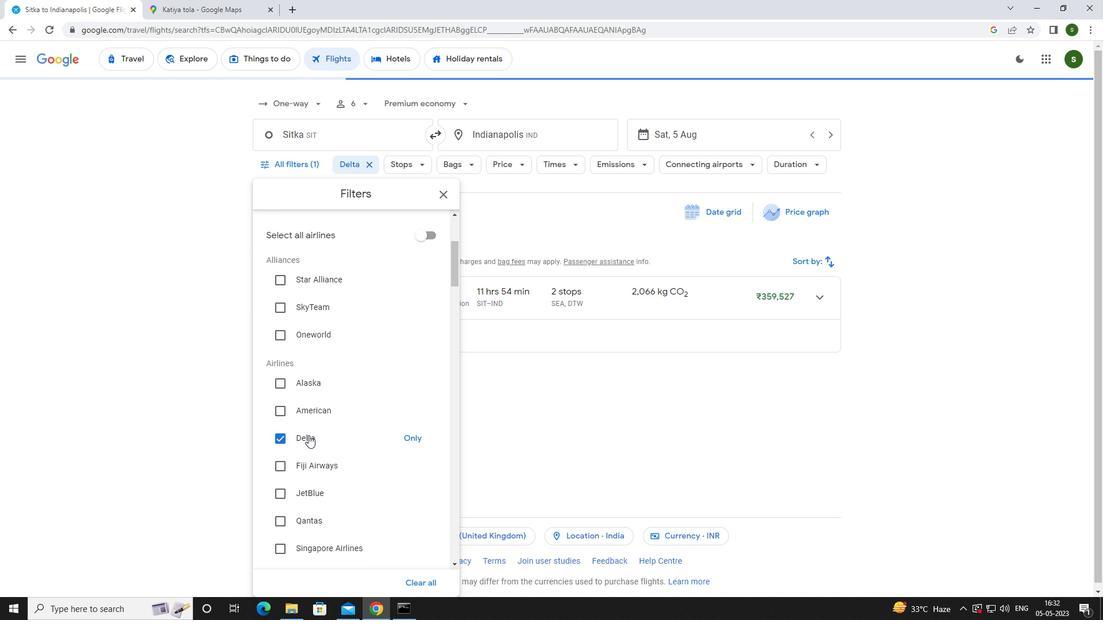 
Action: Mouse scrolled (308, 435) with delta (0, 0)
Screenshot: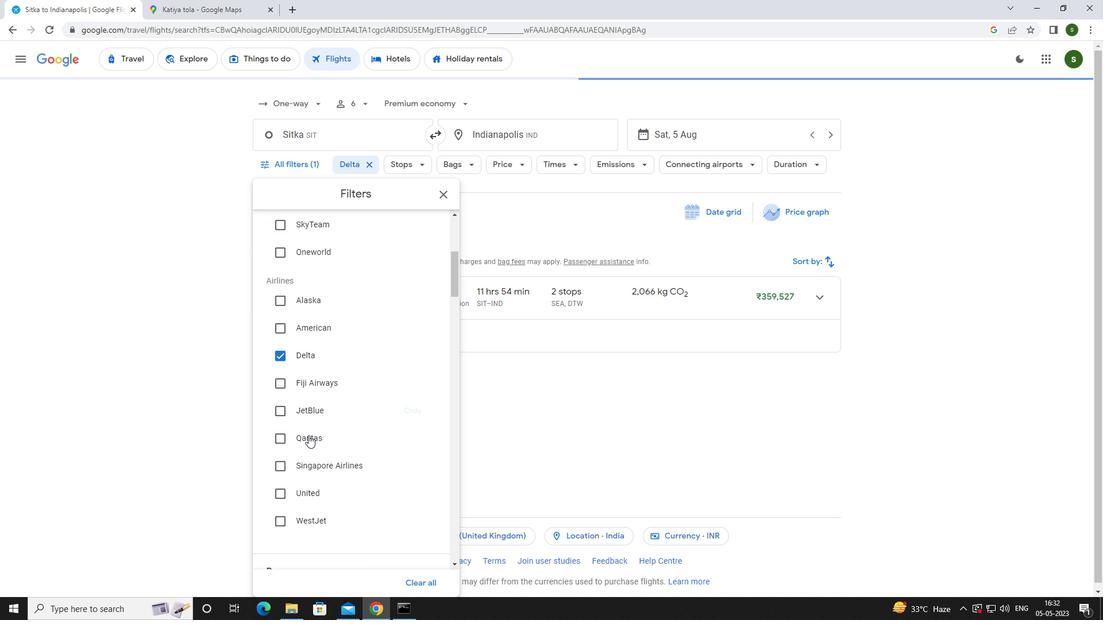 
Action: Mouse scrolled (308, 435) with delta (0, 0)
Screenshot: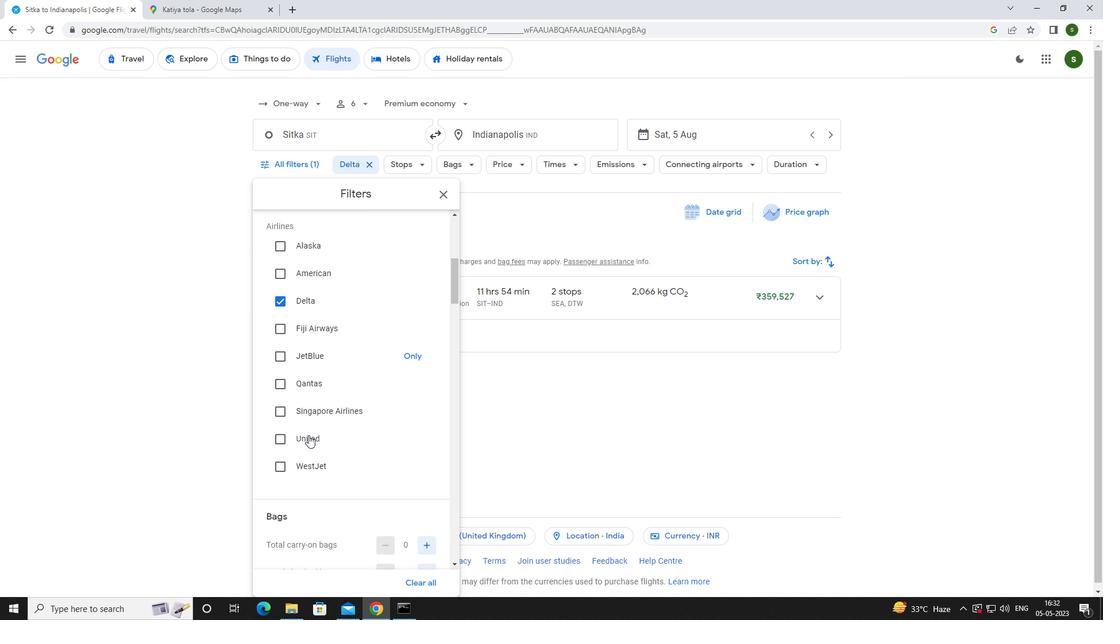 
Action: Mouse moved to (434, 426)
Screenshot: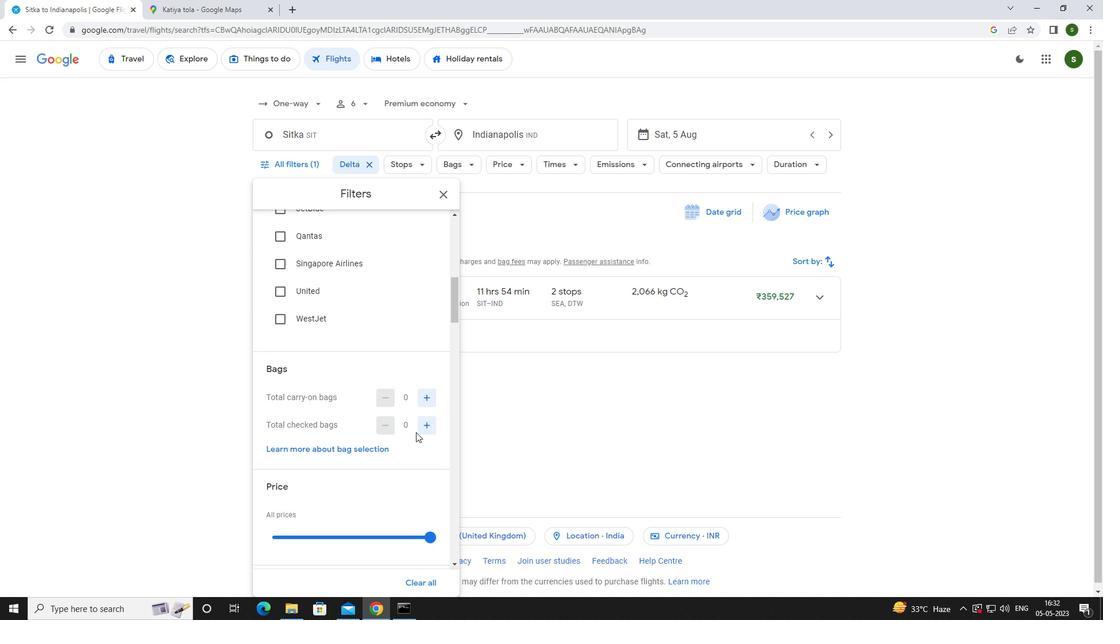 
Action: Mouse pressed left at (434, 426)
Screenshot: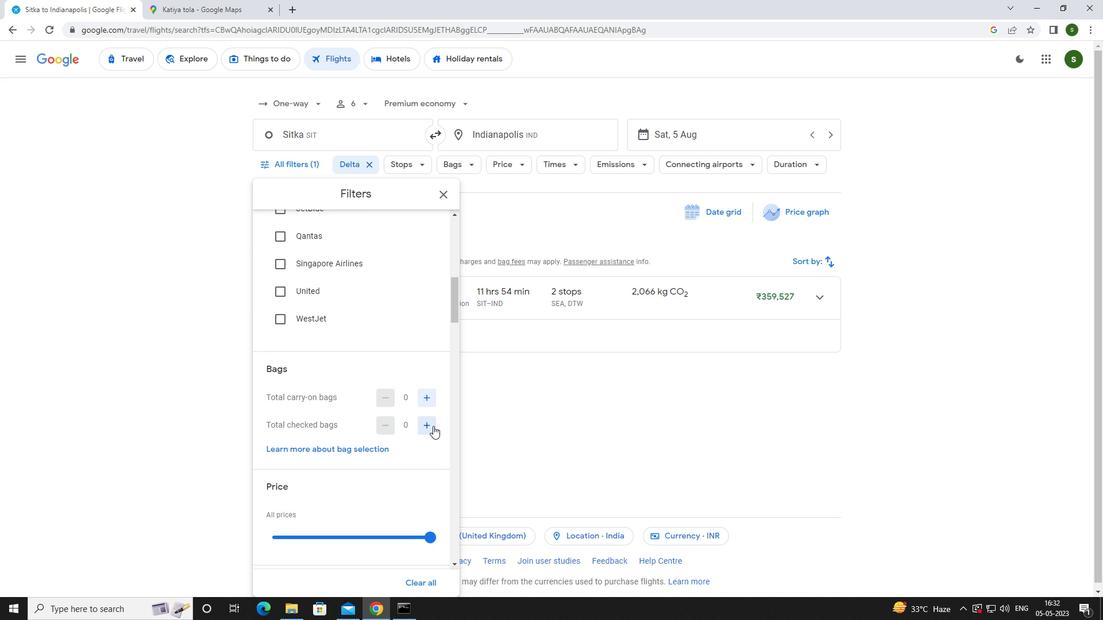 
Action: Mouse moved to (432, 426)
Screenshot: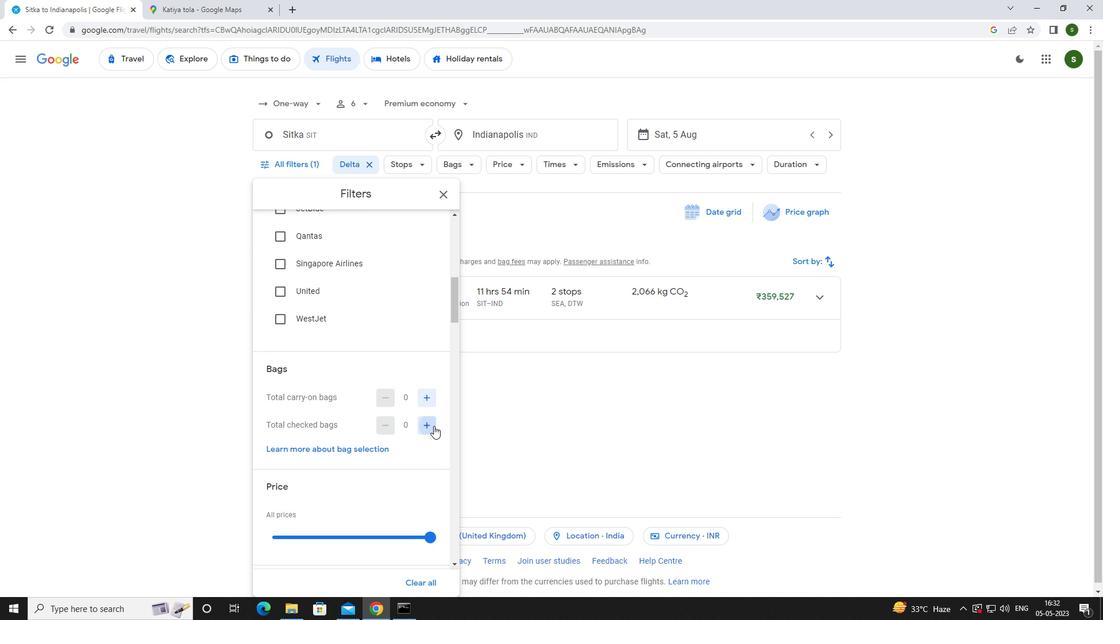 
Action: Mouse pressed left at (432, 426)
Screenshot: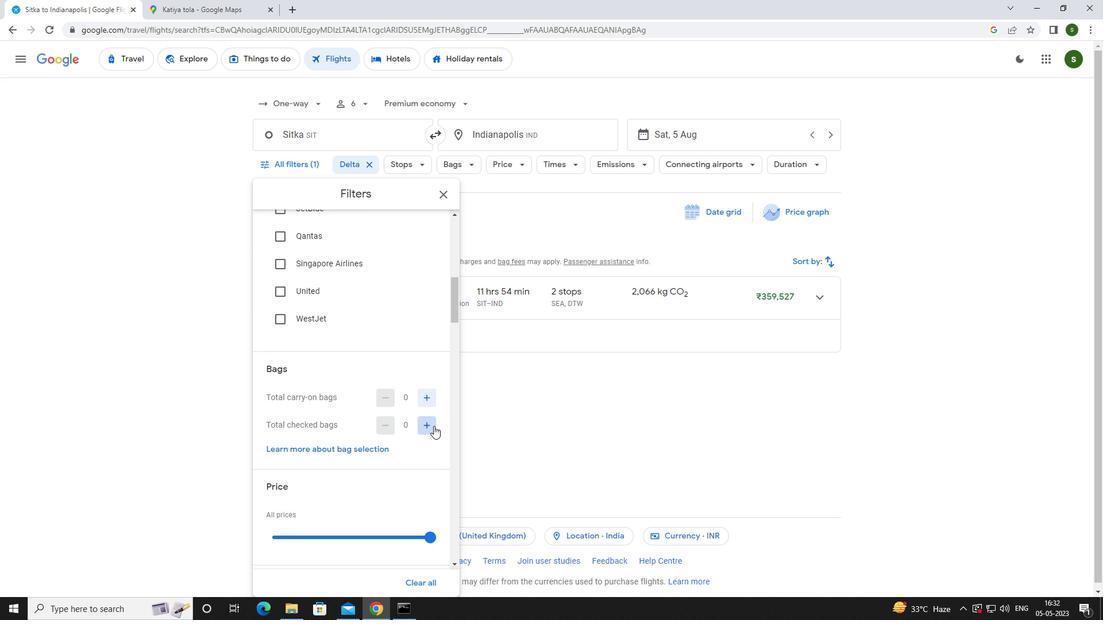 
Action: Mouse pressed left at (432, 426)
Screenshot: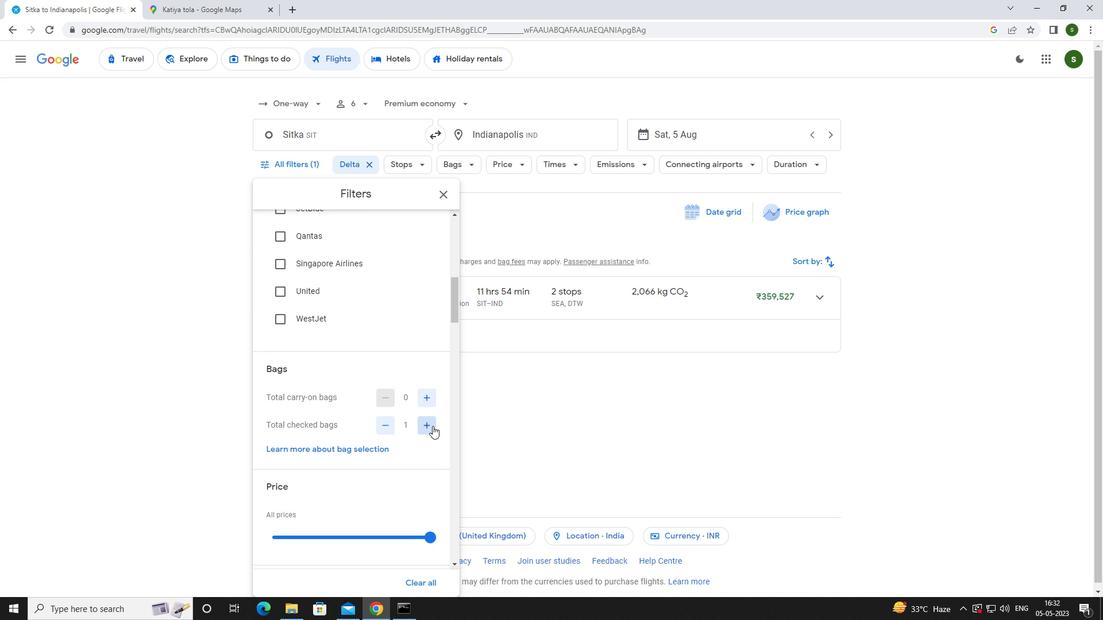 
Action: Mouse pressed left at (432, 426)
Screenshot: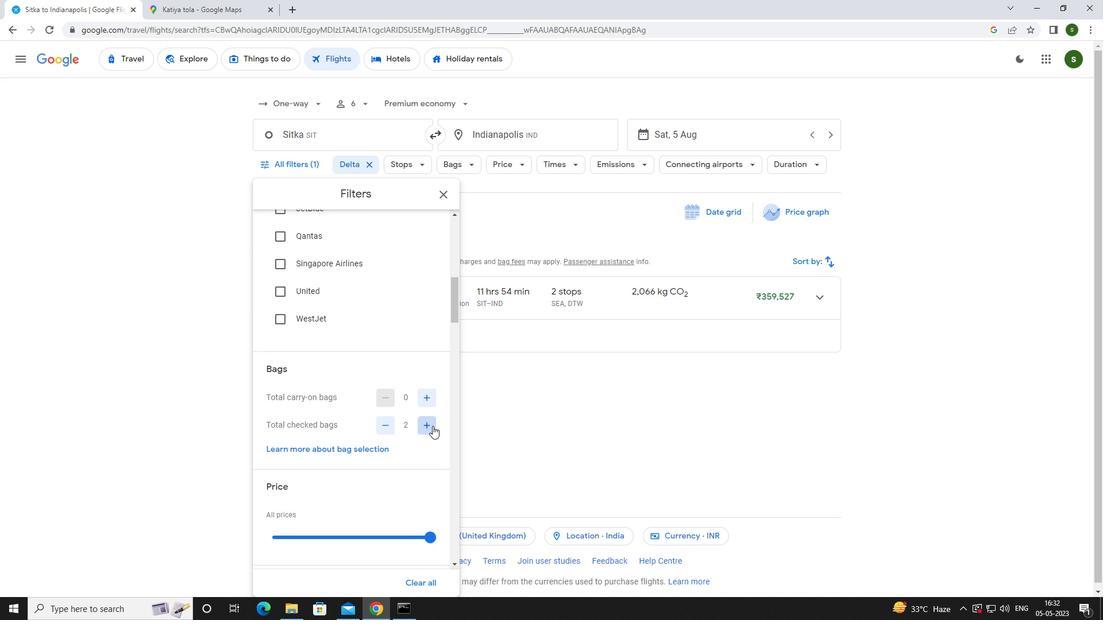
Action: Mouse pressed left at (432, 426)
Screenshot: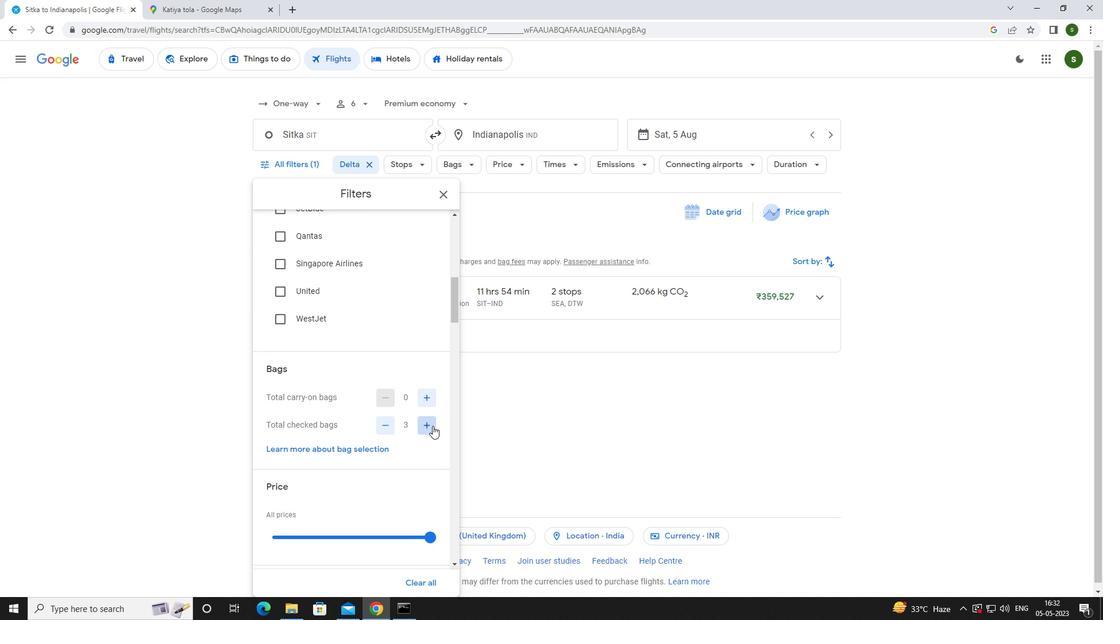 
Action: Mouse moved to (431, 426)
Screenshot: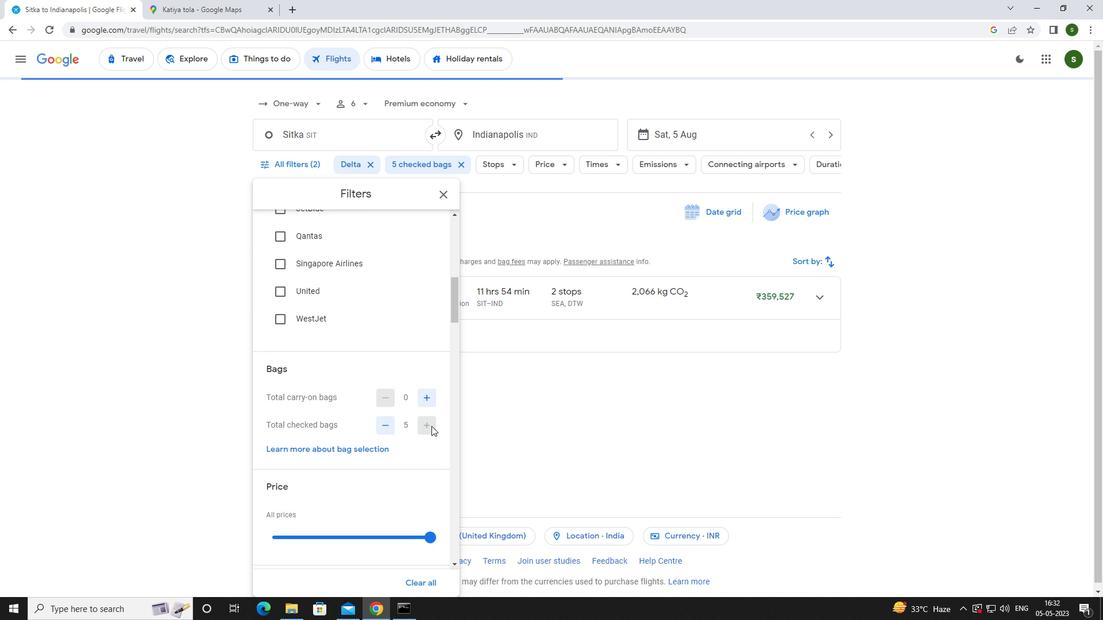 
Action: Mouse scrolled (431, 425) with delta (0, 0)
Screenshot: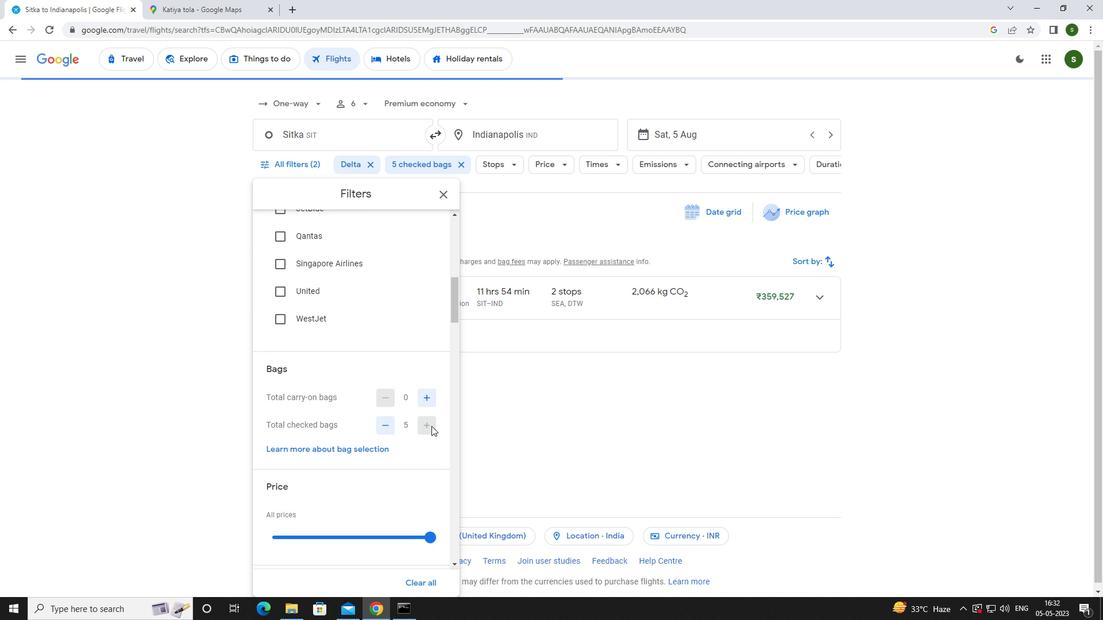 
Action: Mouse scrolled (431, 425) with delta (0, 0)
Screenshot: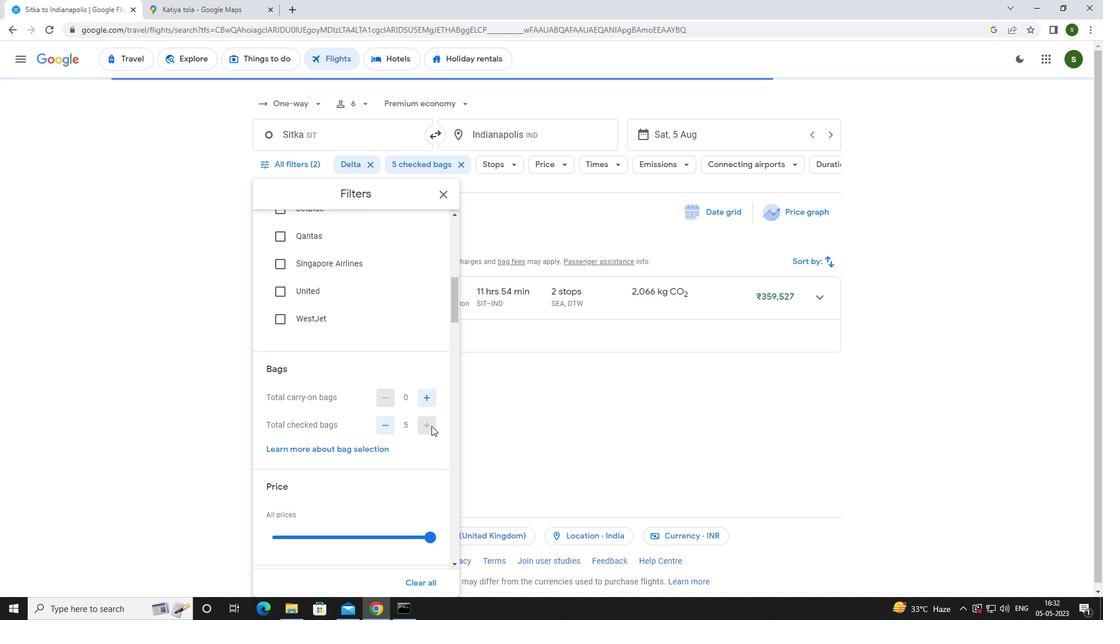 
Action: Mouse pressed left at (431, 426)
Screenshot: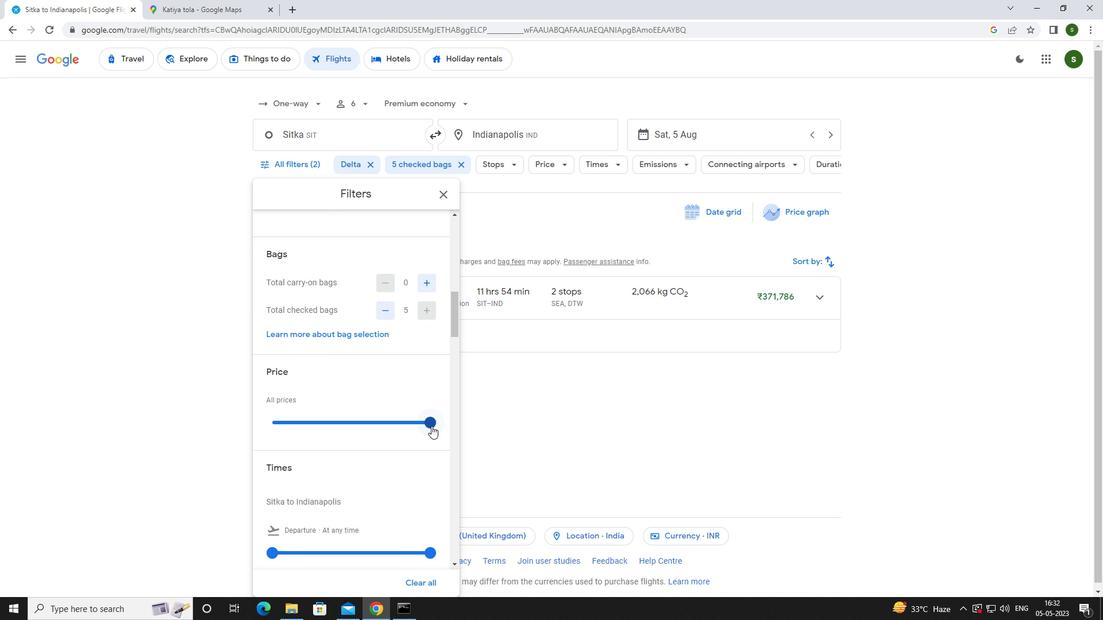 
Action: Mouse moved to (266, 425)
Screenshot: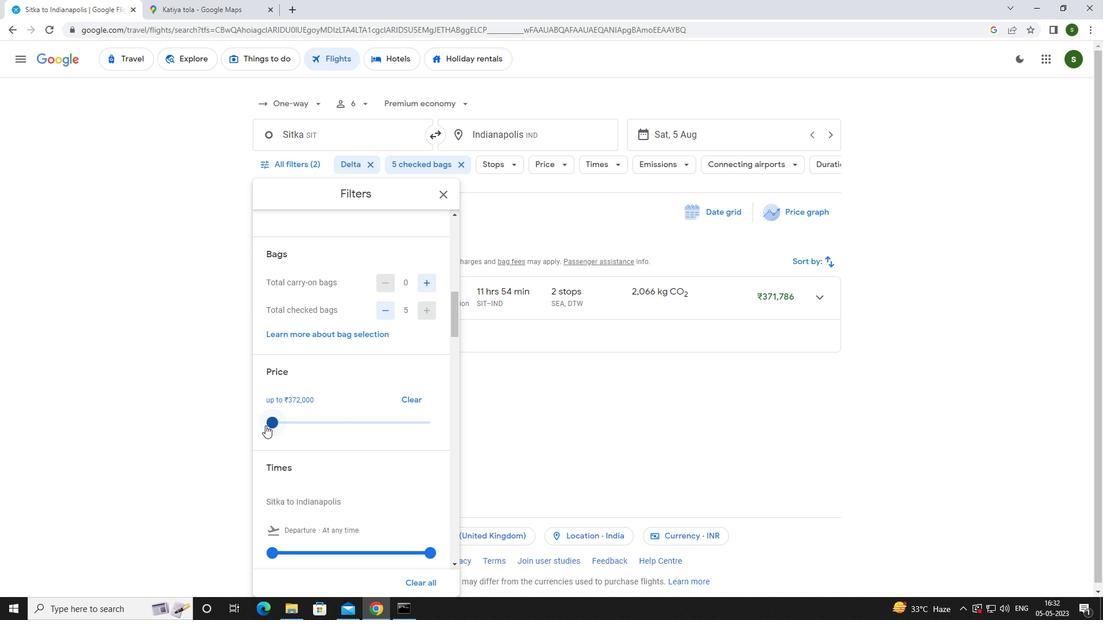 
Action: Mouse scrolled (266, 425) with delta (0, 0)
Screenshot: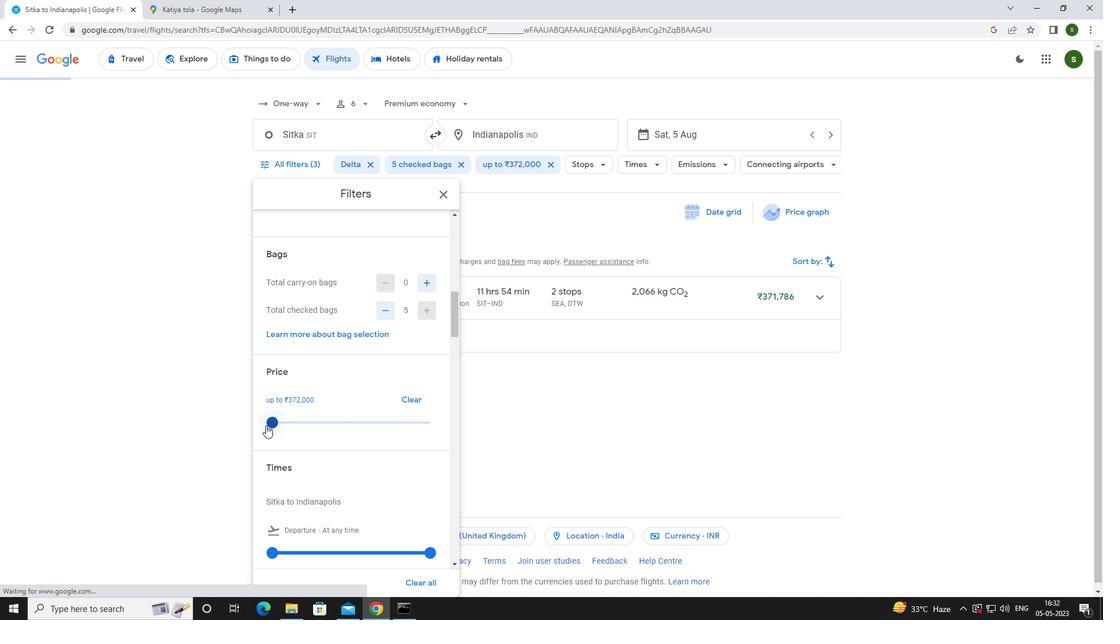 
Action: Mouse scrolled (266, 425) with delta (0, 0)
Screenshot: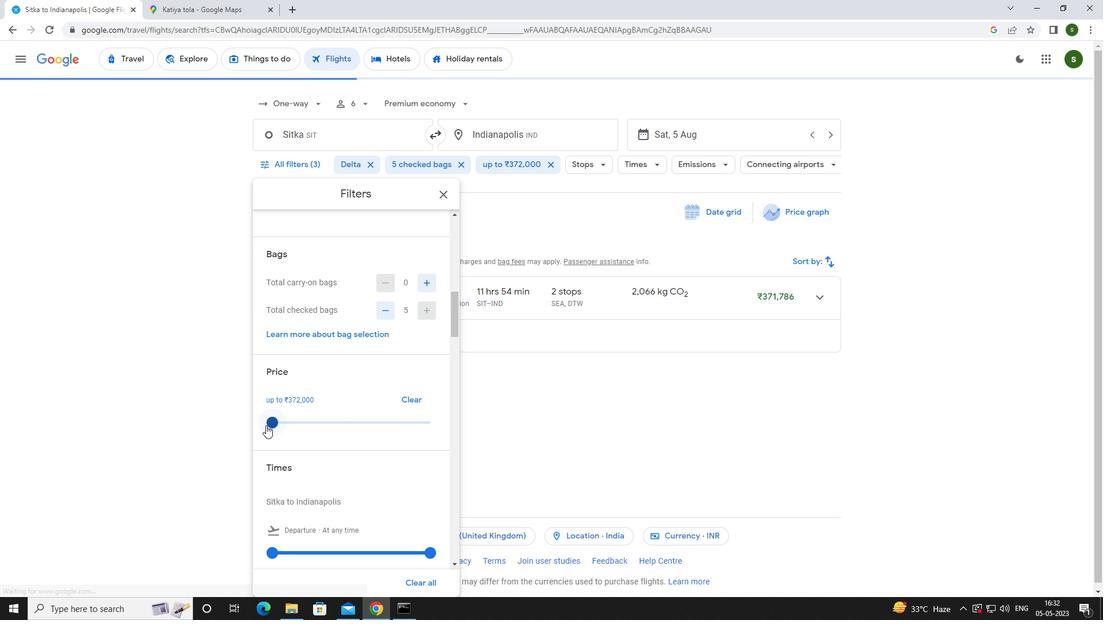 
Action: Mouse moved to (269, 434)
Screenshot: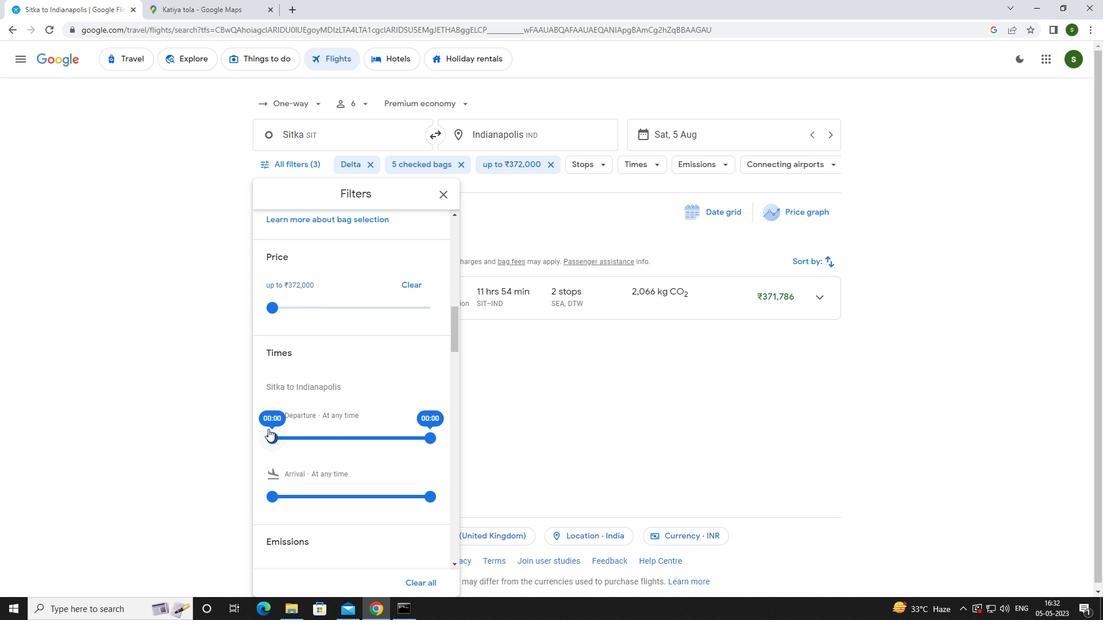 
Action: Mouse pressed left at (269, 434)
Screenshot: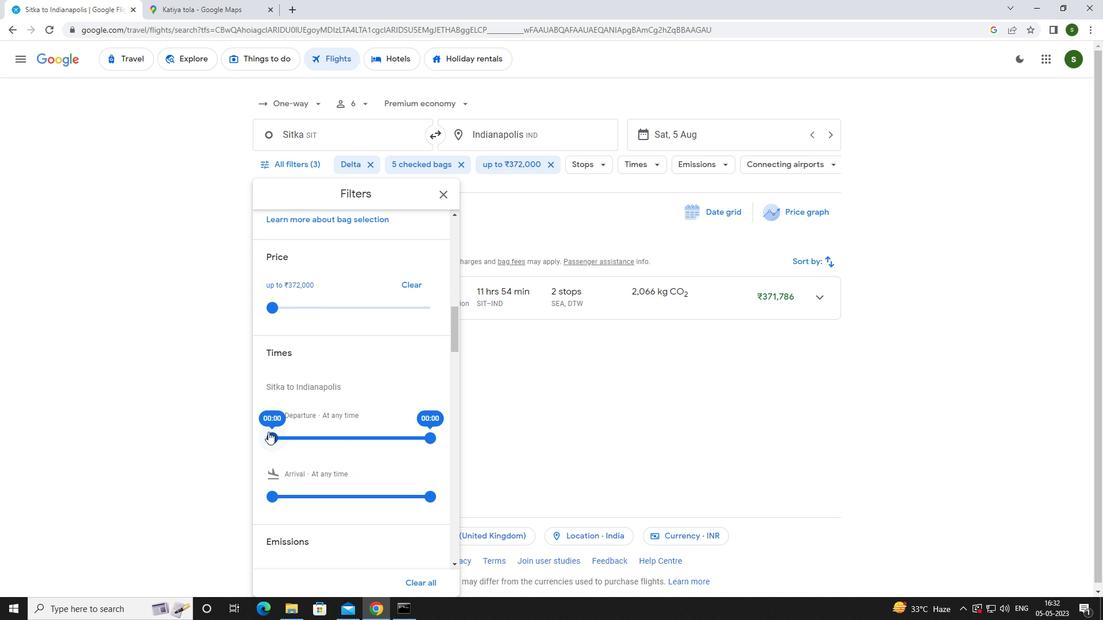 
Action: Mouse moved to (504, 419)
Screenshot: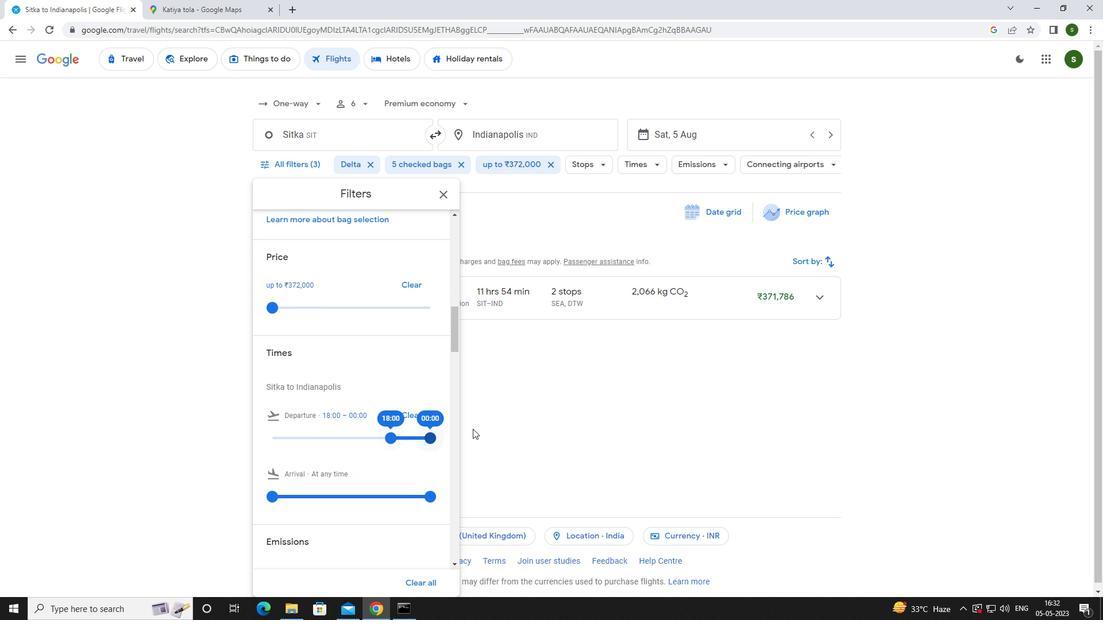 
Action: Mouse pressed left at (504, 419)
Screenshot: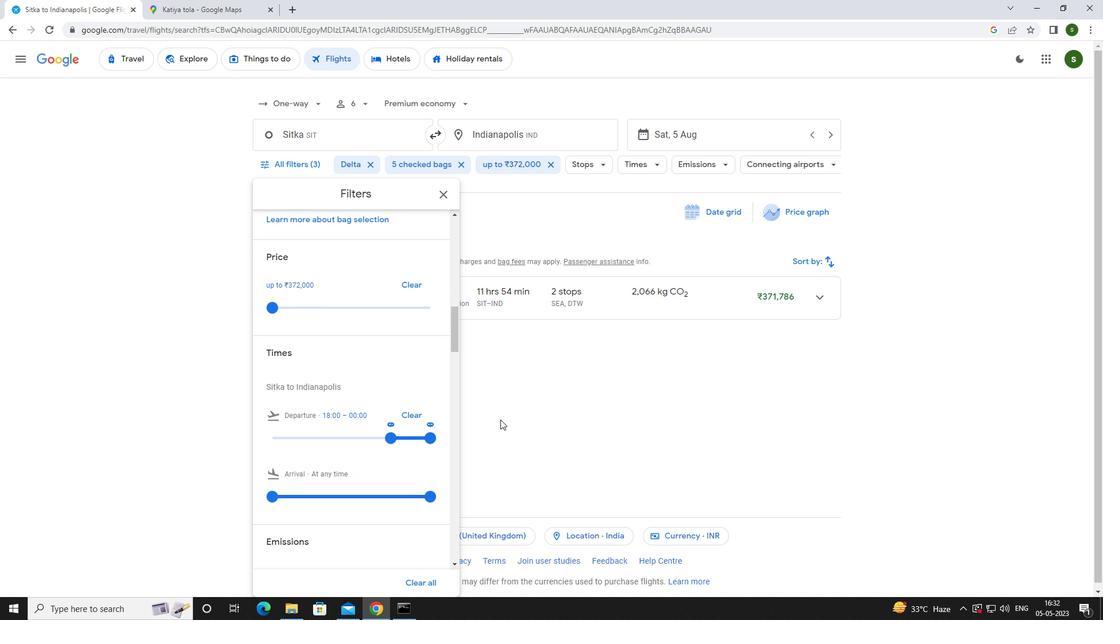 
